 Task: Create new customer invoice with Date Opened: 20-Apr-23, Select Customer: Break Hearts Vintage, Terms: Net 15. Make invoice entry for item-1 with Date: 20-Apr-23, Description: Diamond Skin Body Kit All Natural Skin Brightening Papaya, Rose & Turmeric
, Income Account: Income:Sales, Quantity: 2, Unit Price: 7.49, Sales Tax: Y, Sales Tax Included: N, Tax Table: Sales Tax. Post Invoice with Post Date: 20-Apr-23, Post to Accounts: Assets:Accounts Receivable. Pay / Process Payment with Transaction Date: 04-May-23, Amount: 15.88, Transfer Account: Checking Account. Go to 'Print Invoice'.
Action: Mouse moved to (183, 58)
Screenshot: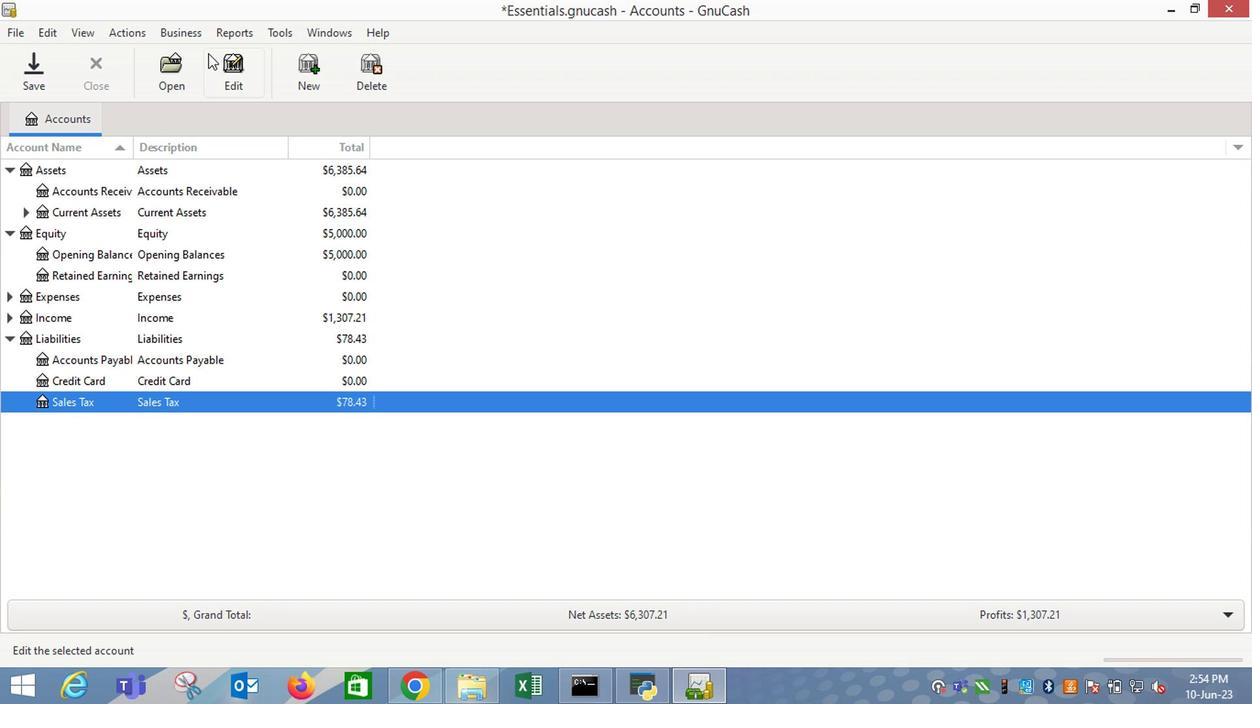 
Action: Mouse pressed left at (183, 58)
Screenshot: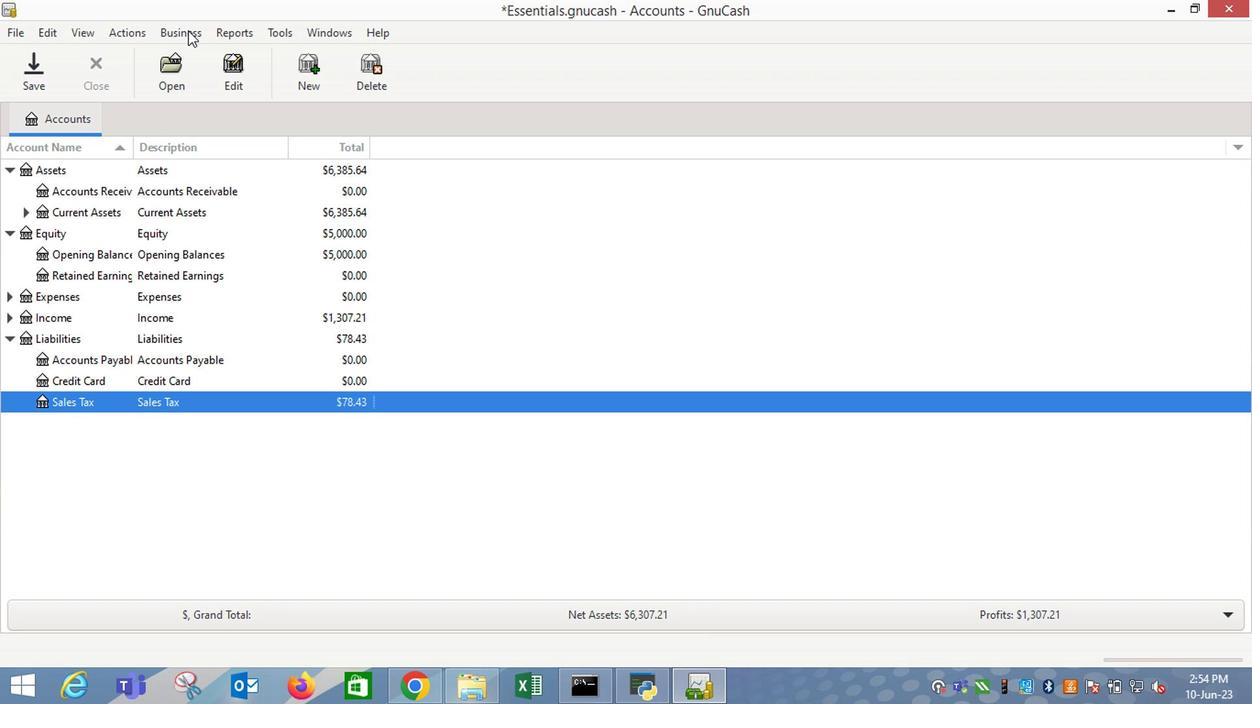 
Action: Mouse moved to (382, 148)
Screenshot: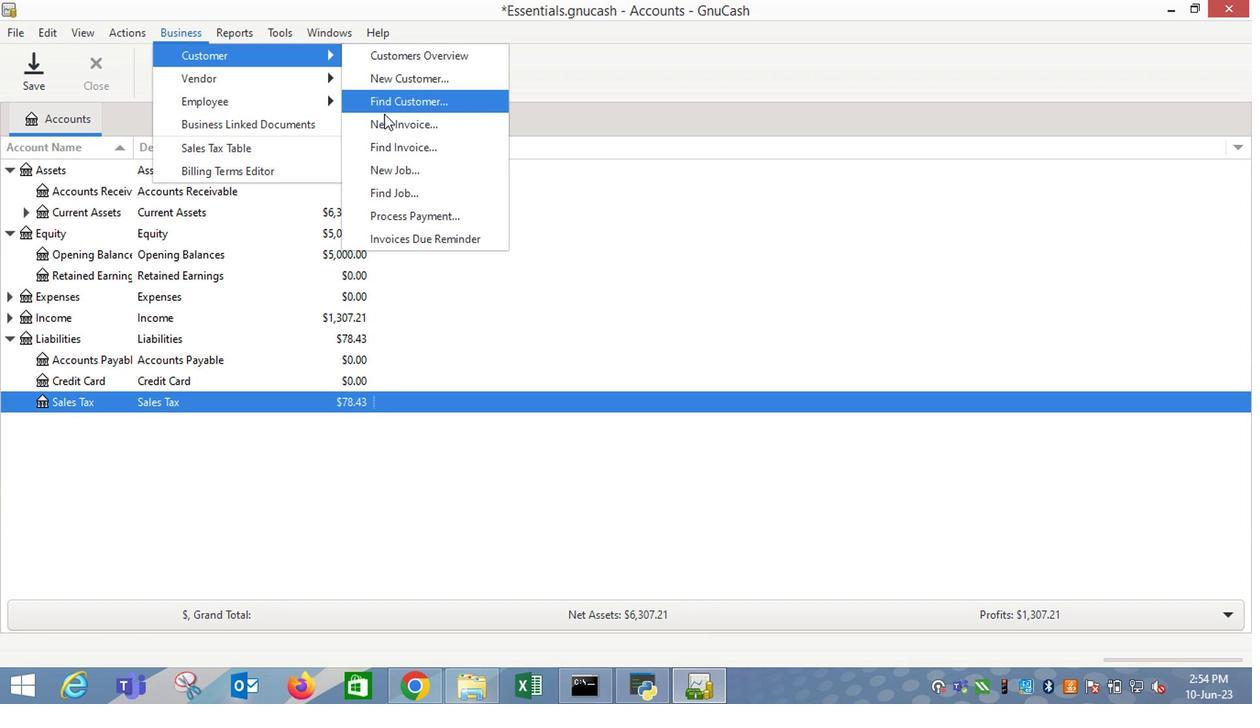 
Action: Mouse pressed left at (382, 148)
Screenshot: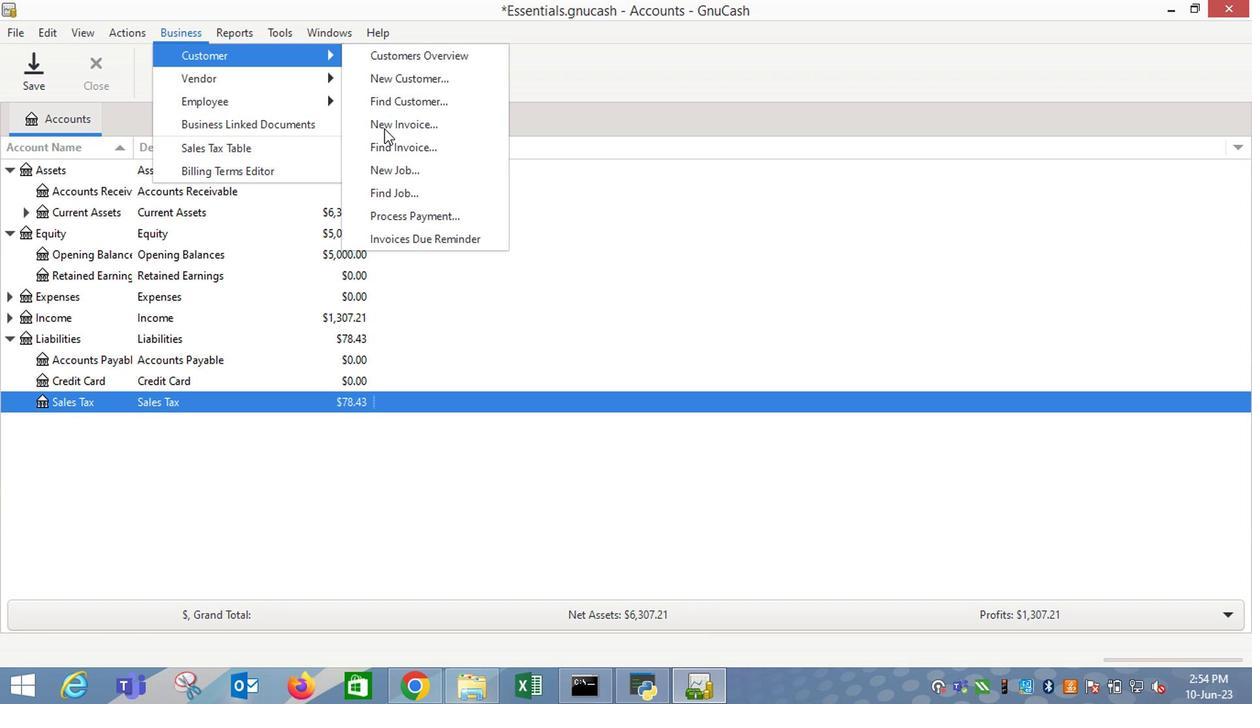 
Action: Mouse moved to (765, 283)
Screenshot: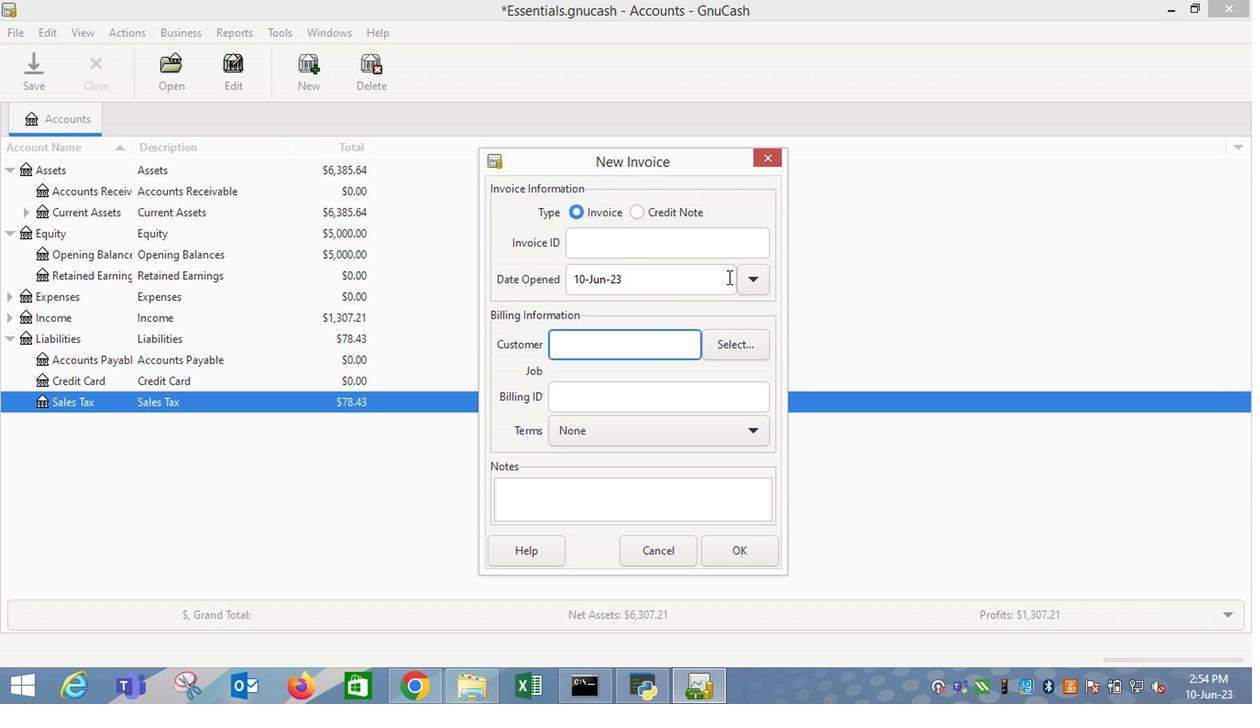 
Action: Mouse pressed left at (765, 283)
Screenshot: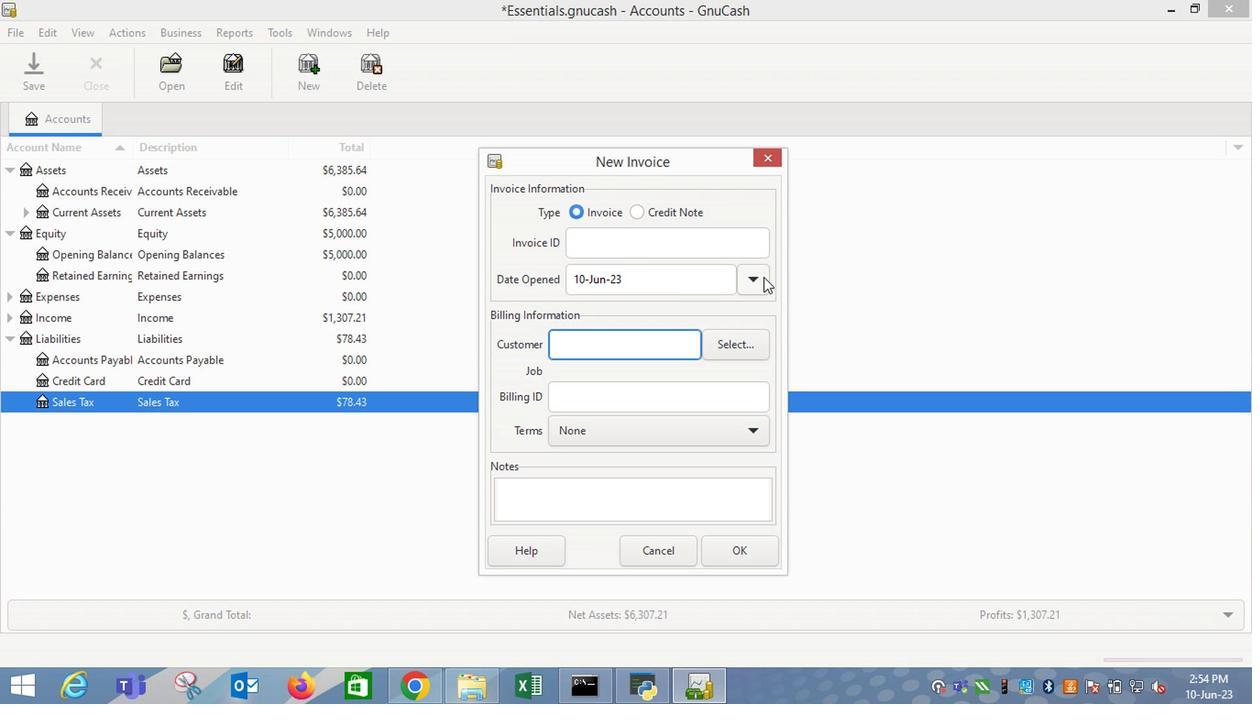 
Action: Mouse moved to (611, 309)
Screenshot: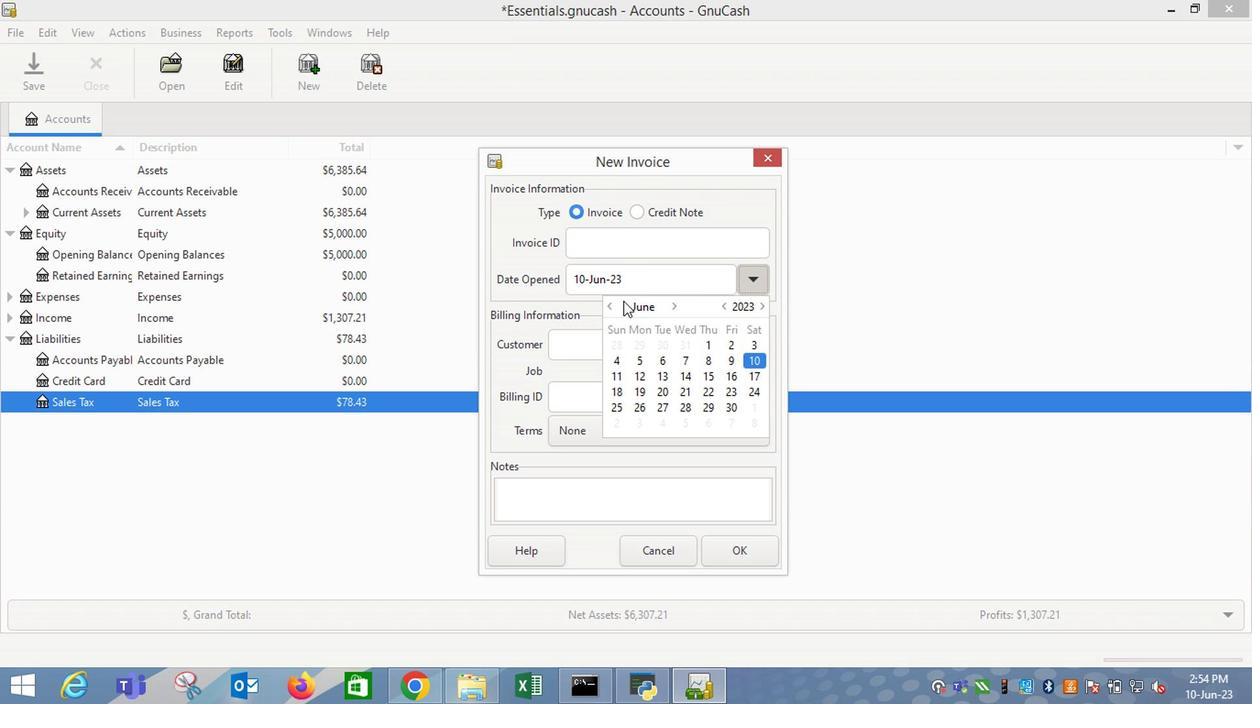 
Action: Mouse pressed left at (611, 309)
Screenshot: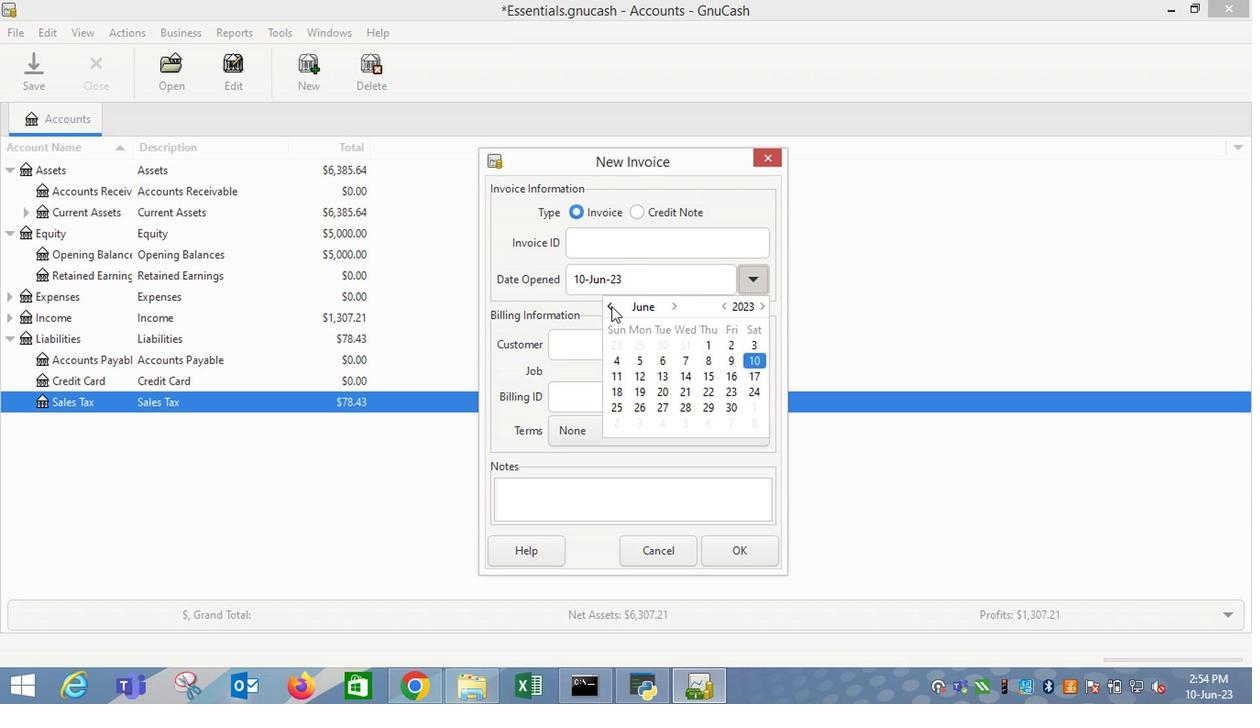 
Action: Mouse moved to (609, 309)
Screenshot: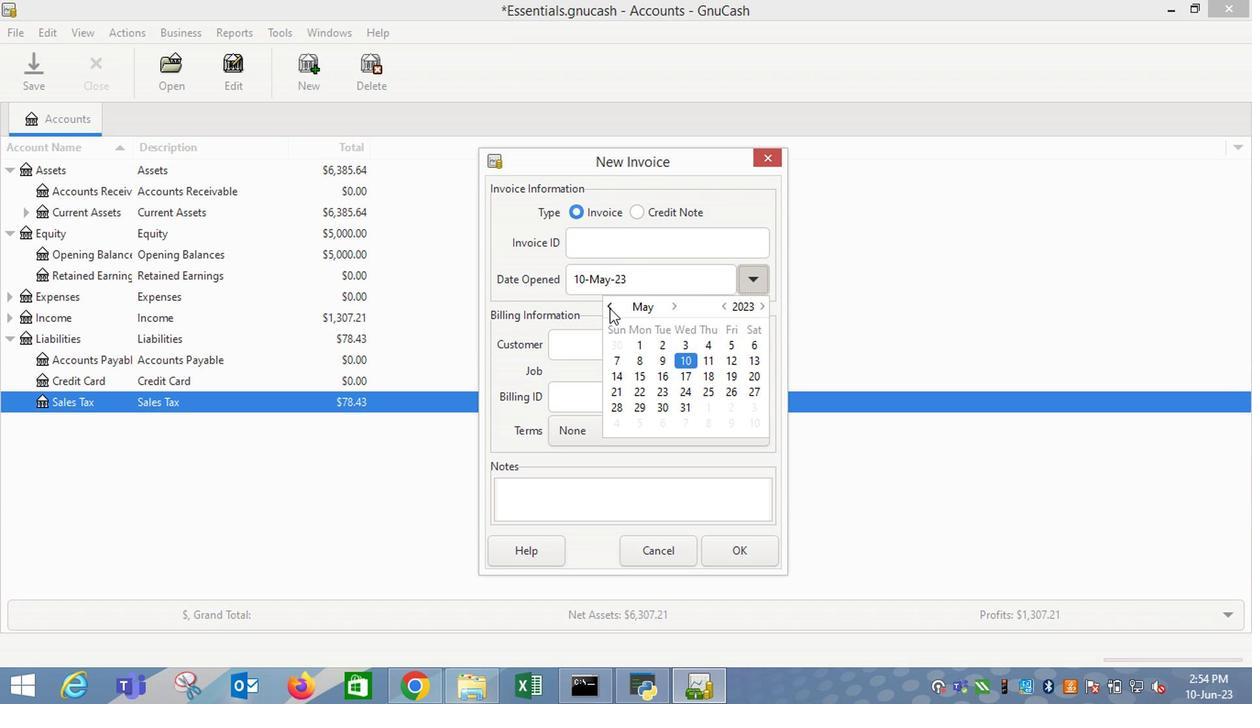 
Action: Mouse pressed left at (609, 309)
Screenshot: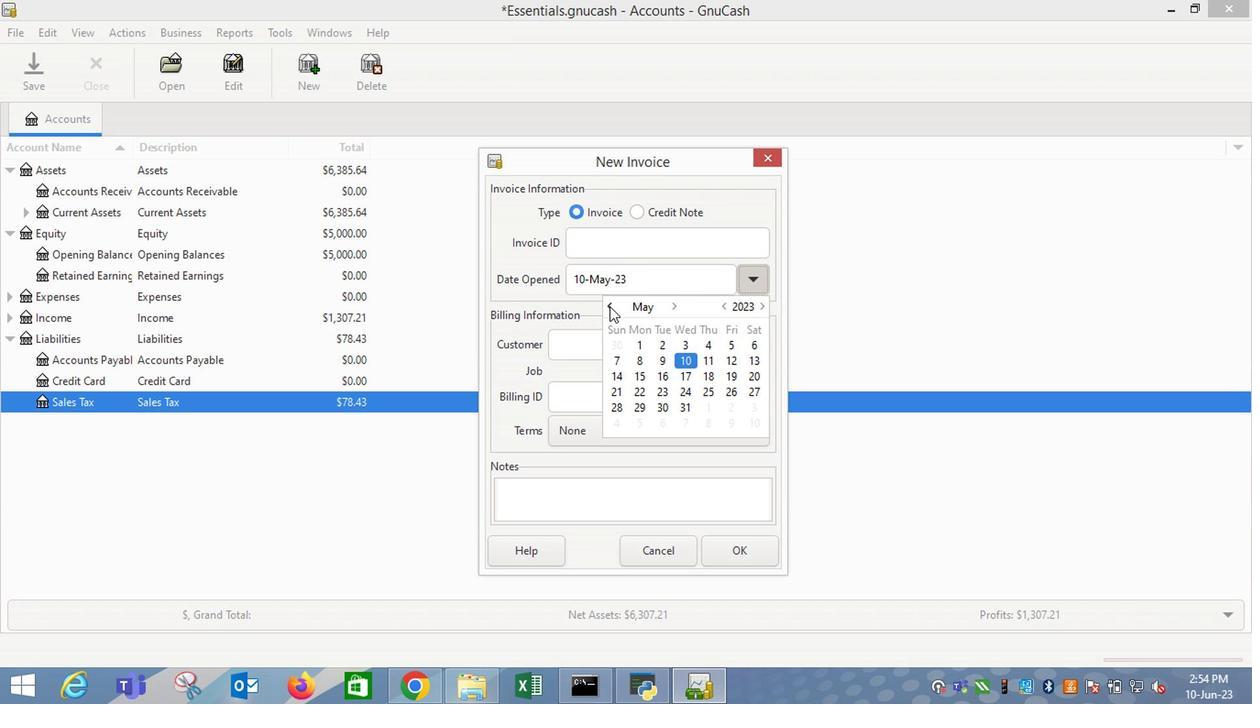 
Action: Mouse moved to (705, 386)
Screenshot: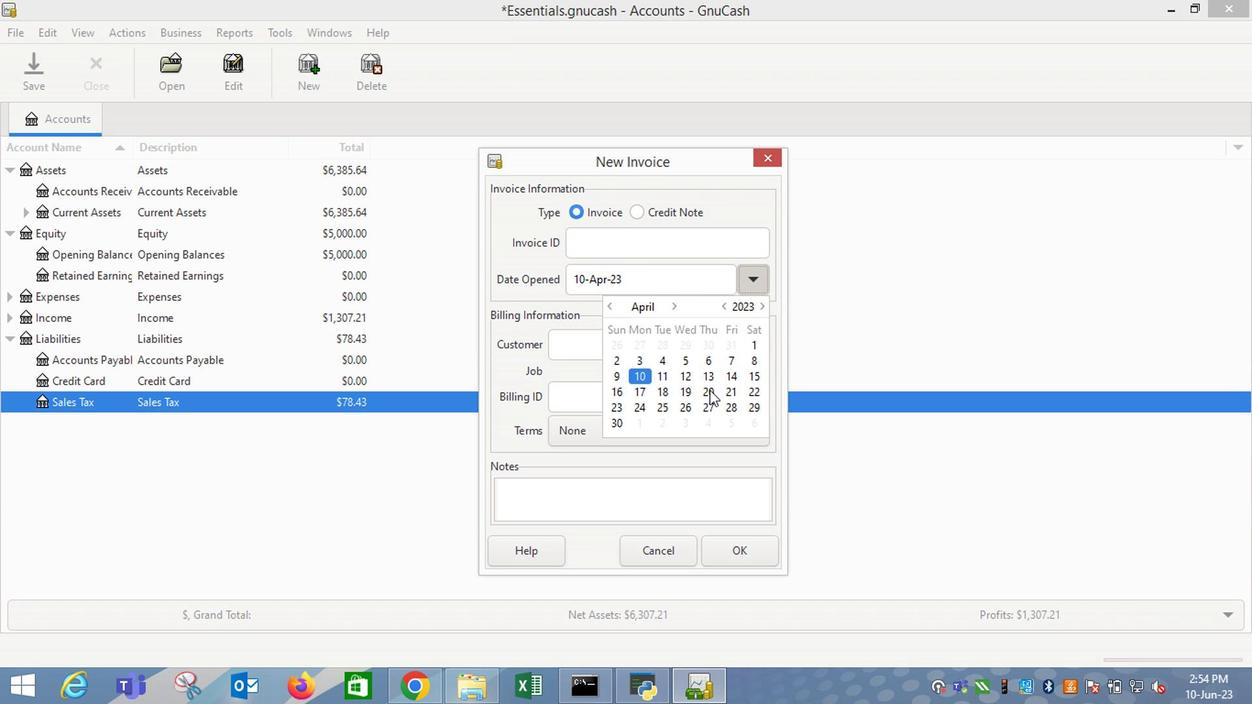
Action: Mouse pressed left at (705, 386)
Screenshot: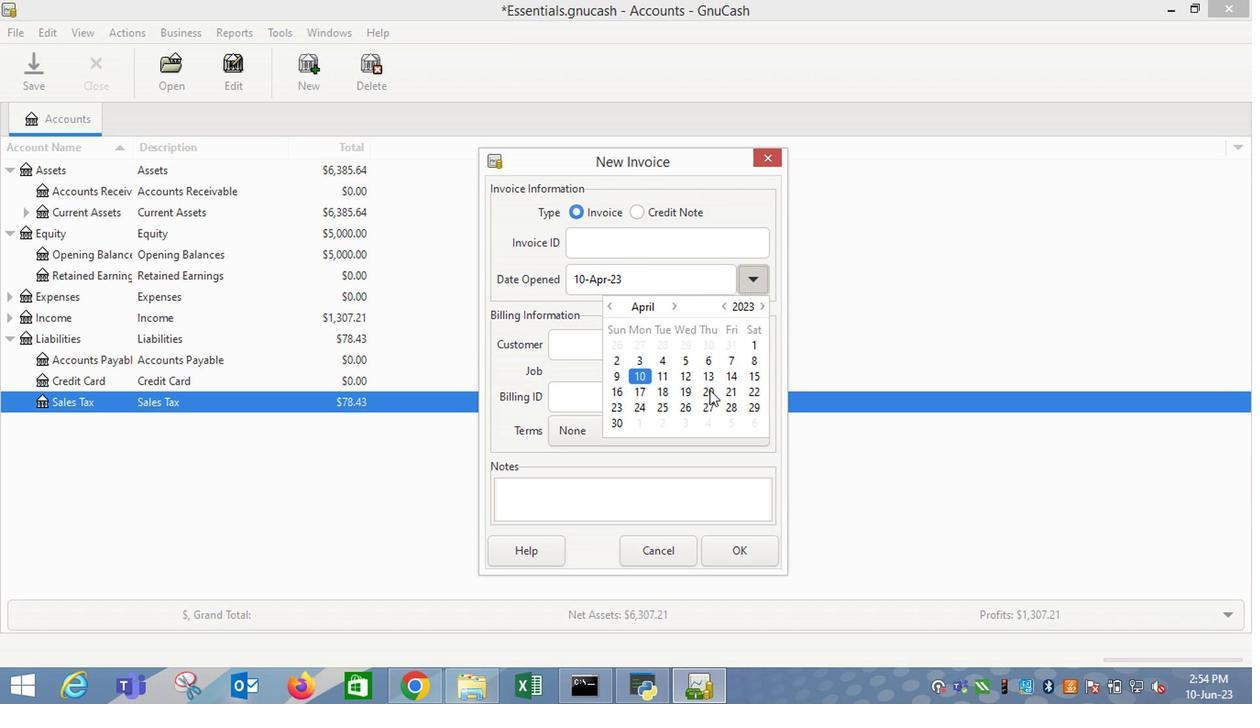 
Action: Mouse moved to (574, 347)
Screenshot: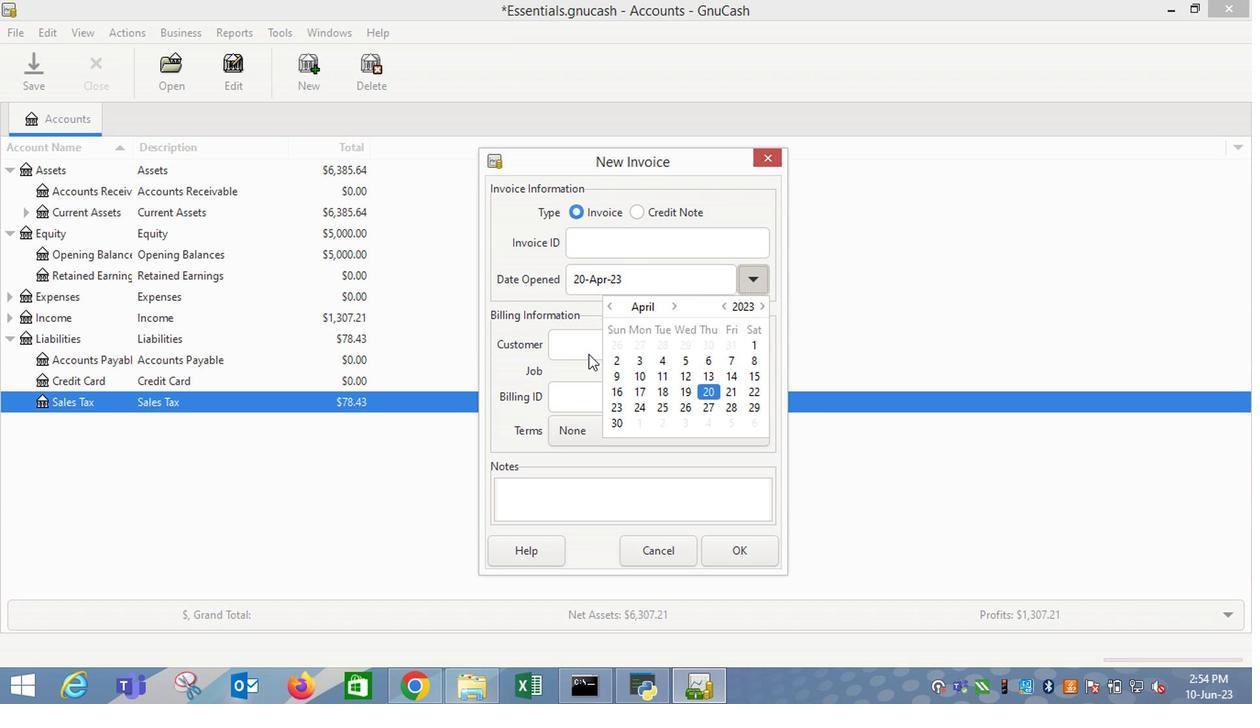 
Action: Mouse pressed left at (574, 347)
Screenshot: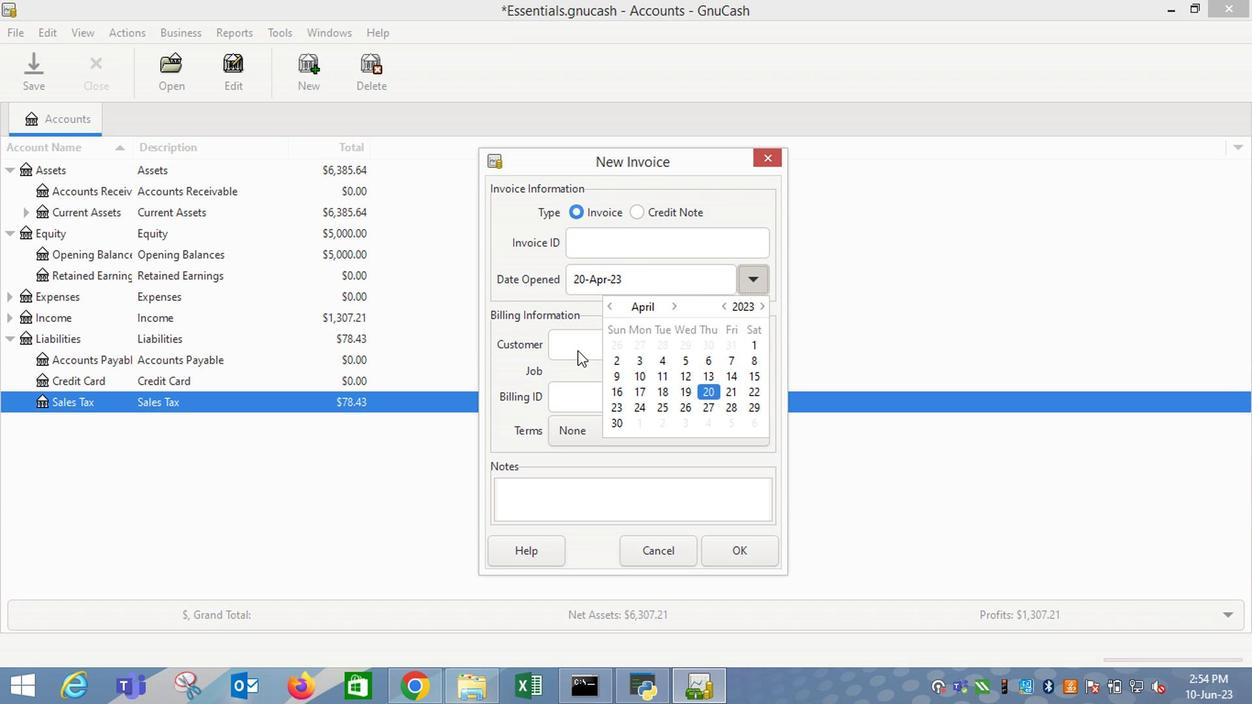 
Action: Mouse moved to (600, 342)
Screenshot: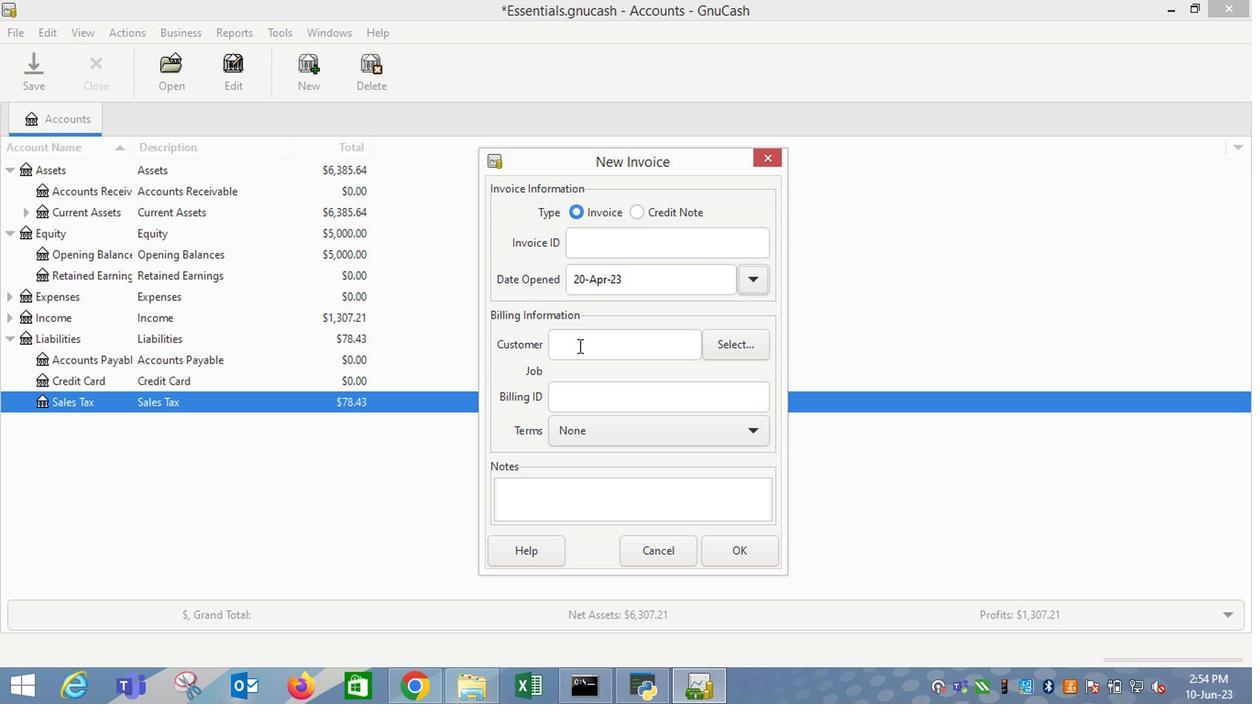 
Action: Mouse pressed left at (600, 342)
Screenshot: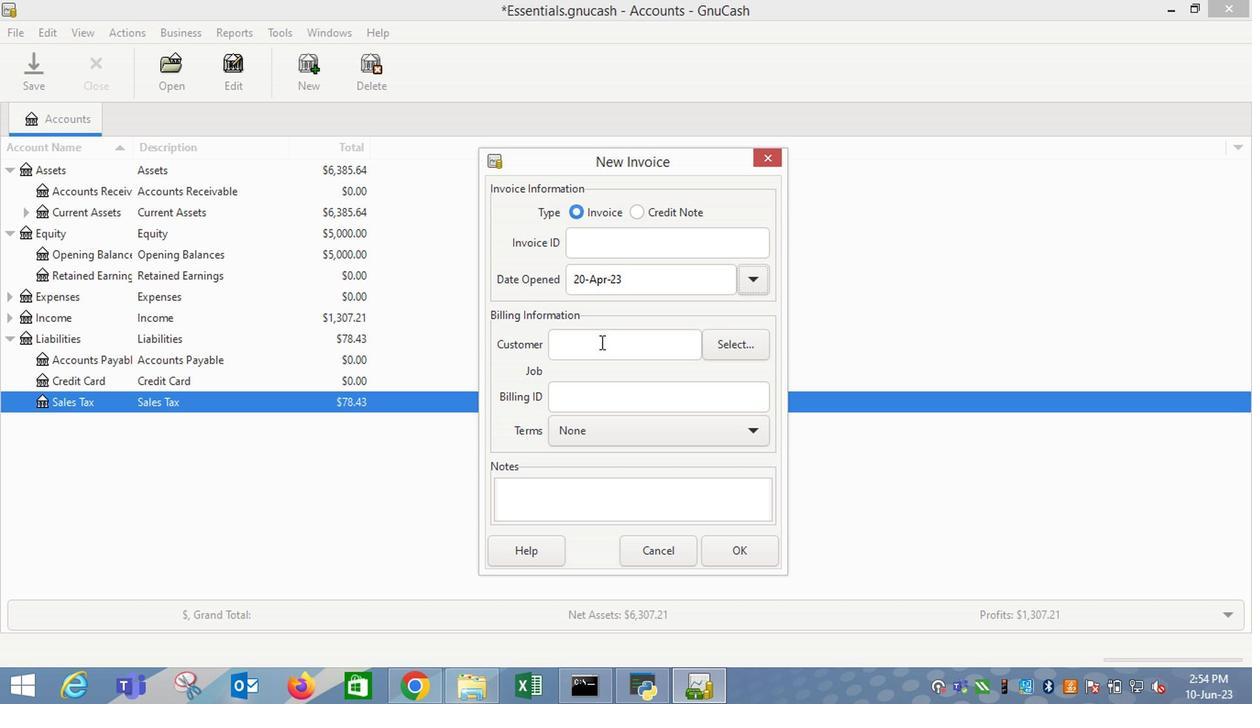 
Action: Mouse moved to (600, 342)
Screenshot: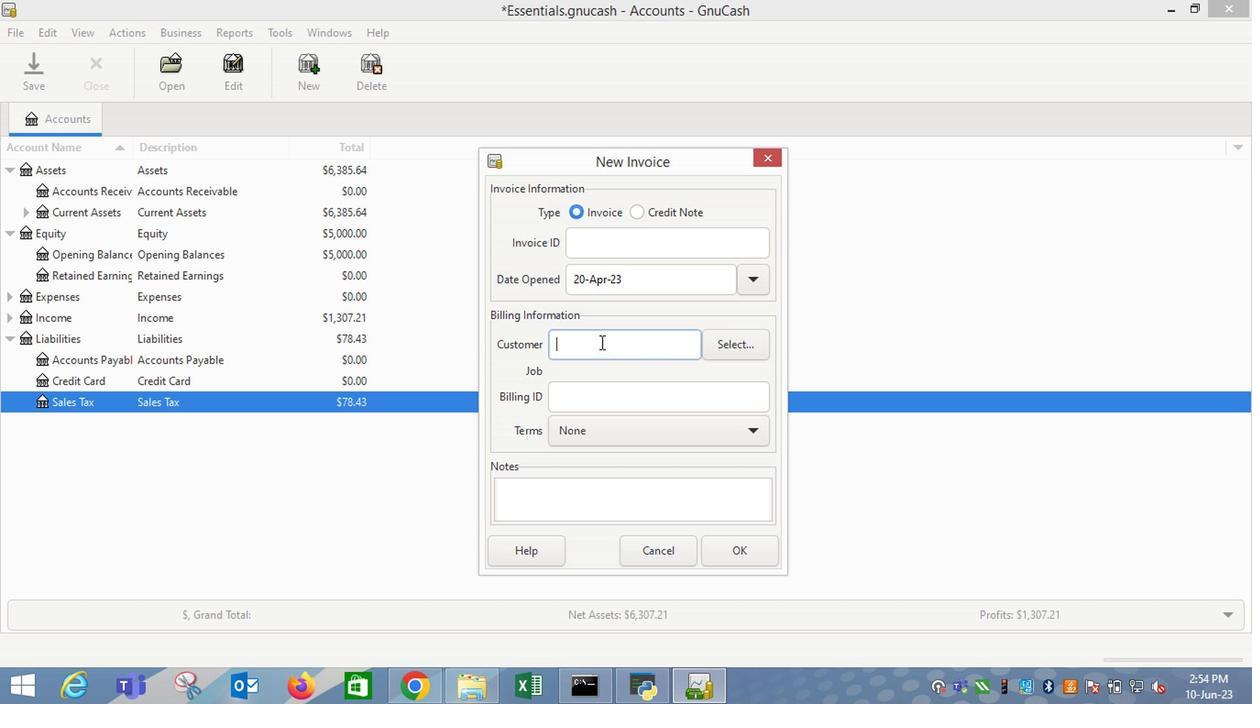 
Action: Key pressed <Key.shift_r>Brea
Screenshot: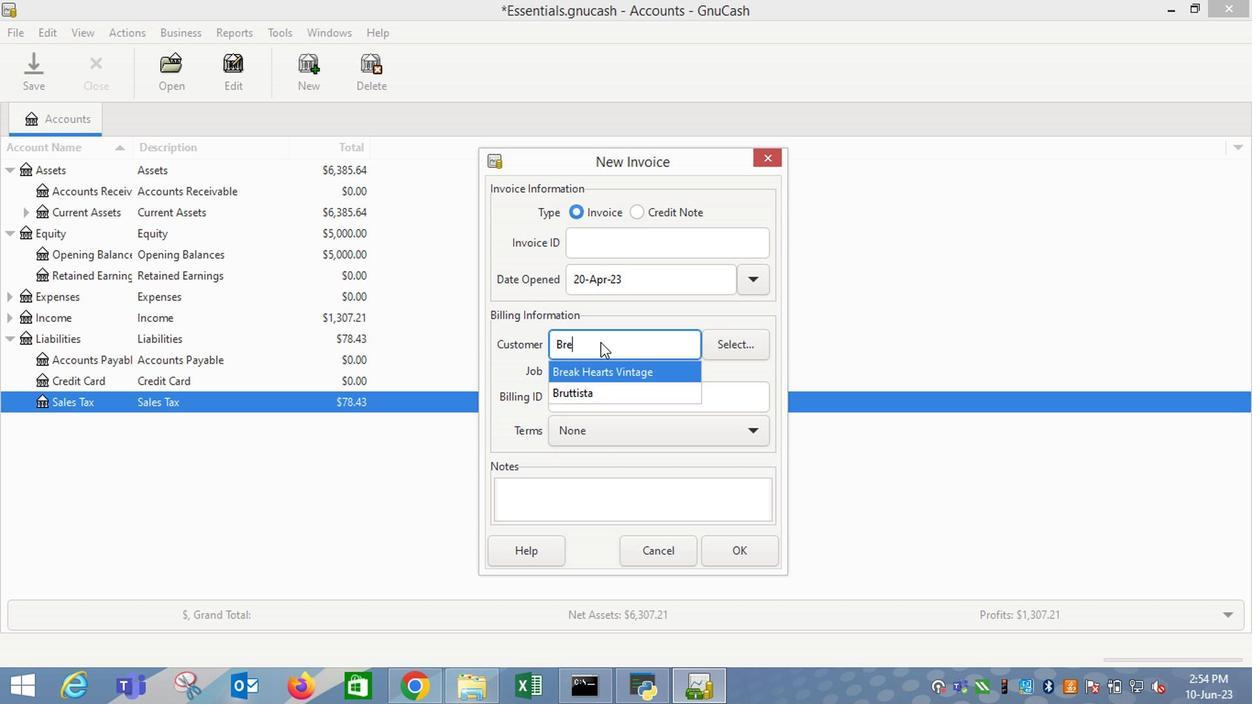 
Action: Mouse moved to (579, 376)
Screenshot: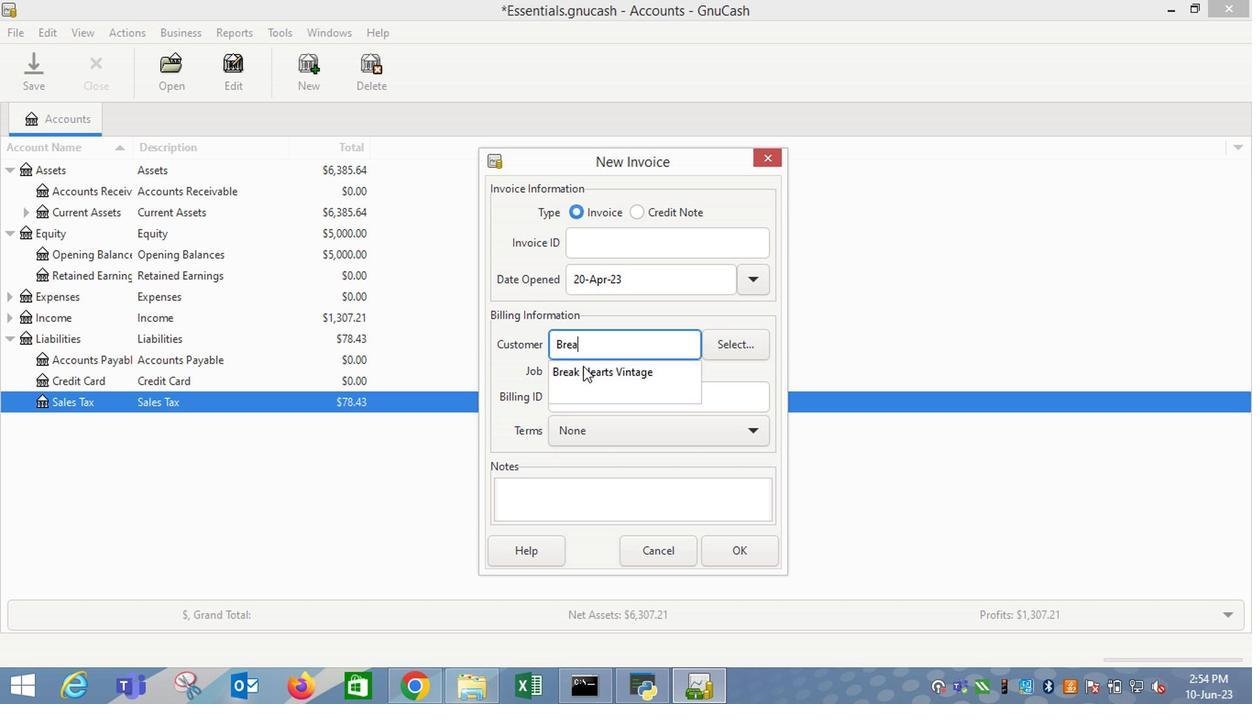 
Action: Mouse pressed left at (579, 376)
Screenshot: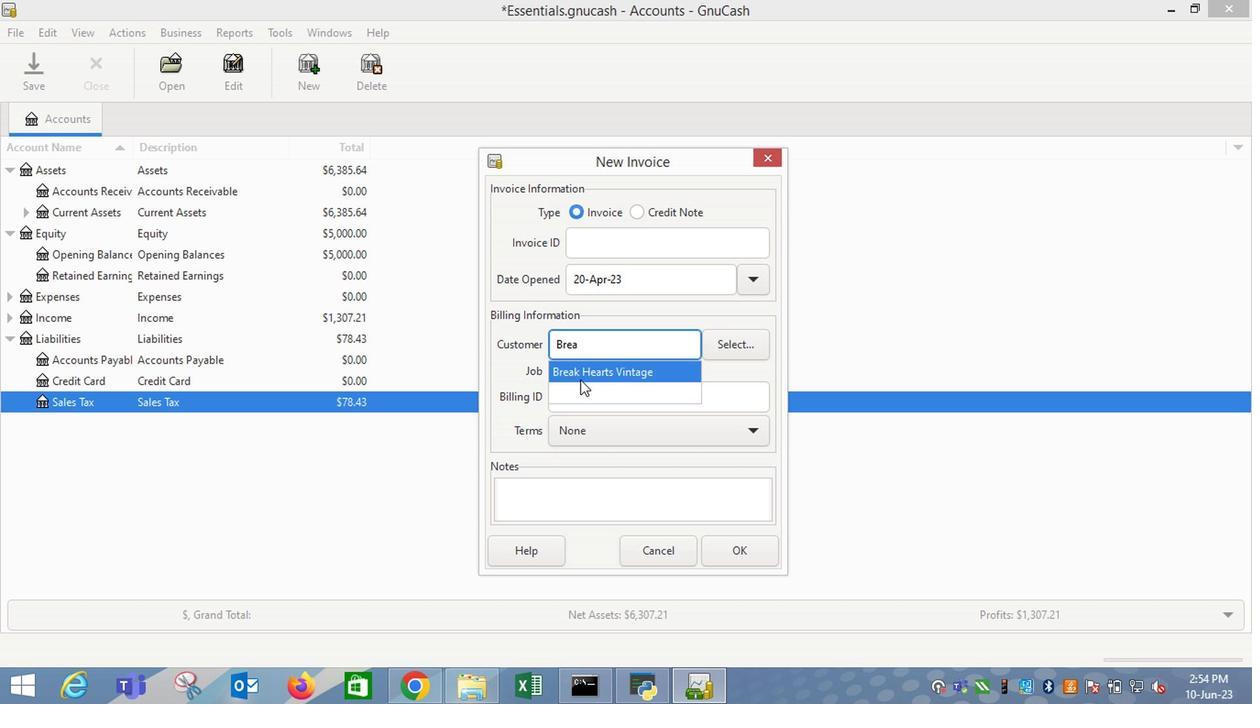 
Action: Mouse moved to (577, 438)
Screenshot: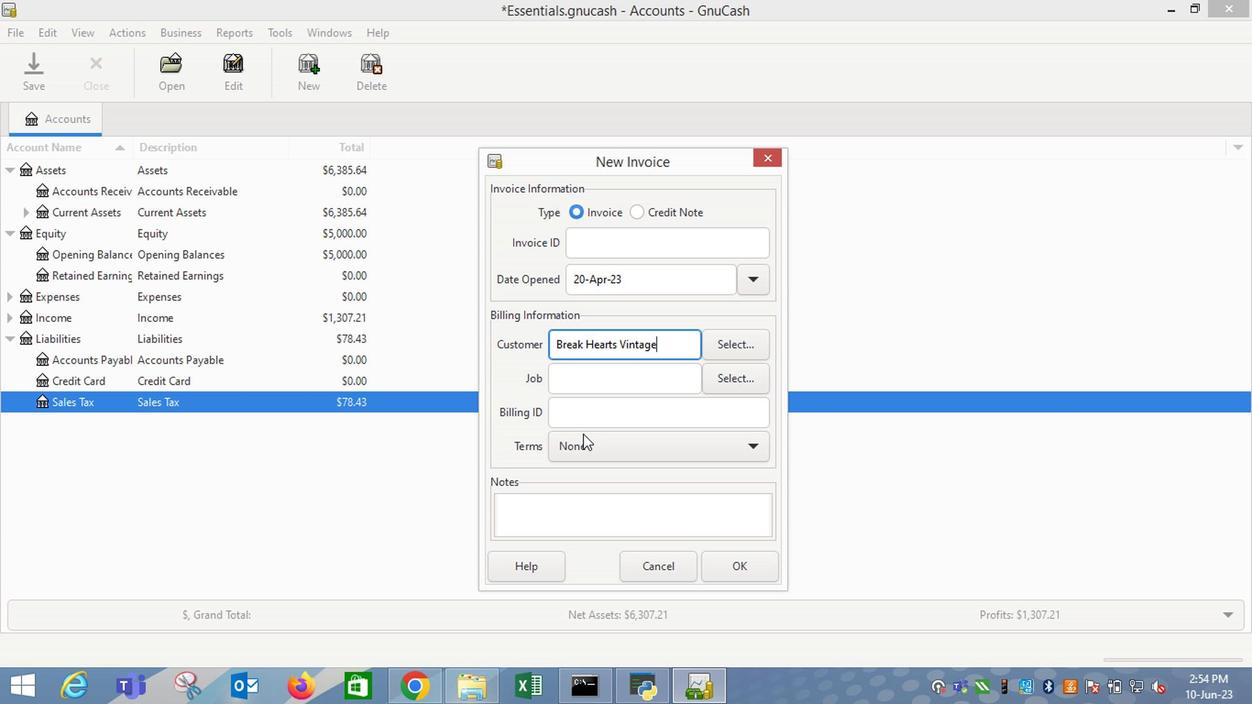 
Action: Mouse pressed left at (577, 438)
Screenshot: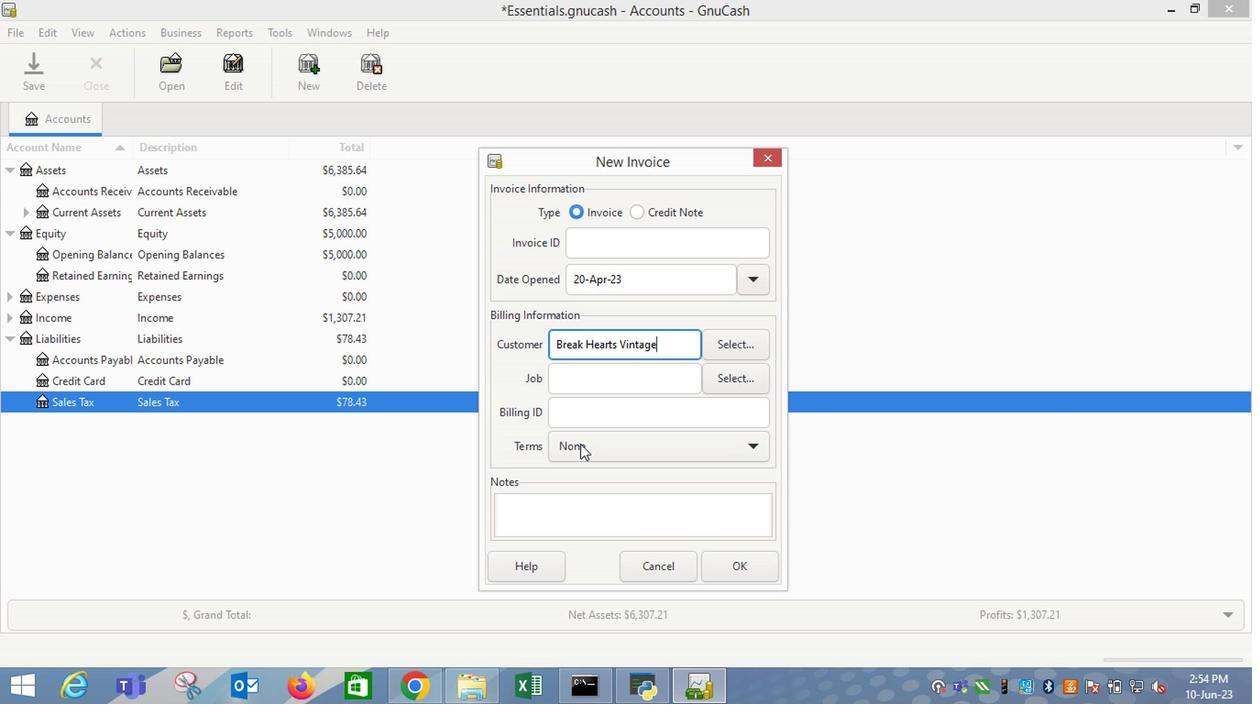 
Action: Mouse moved to (586, 474)
Screenshot: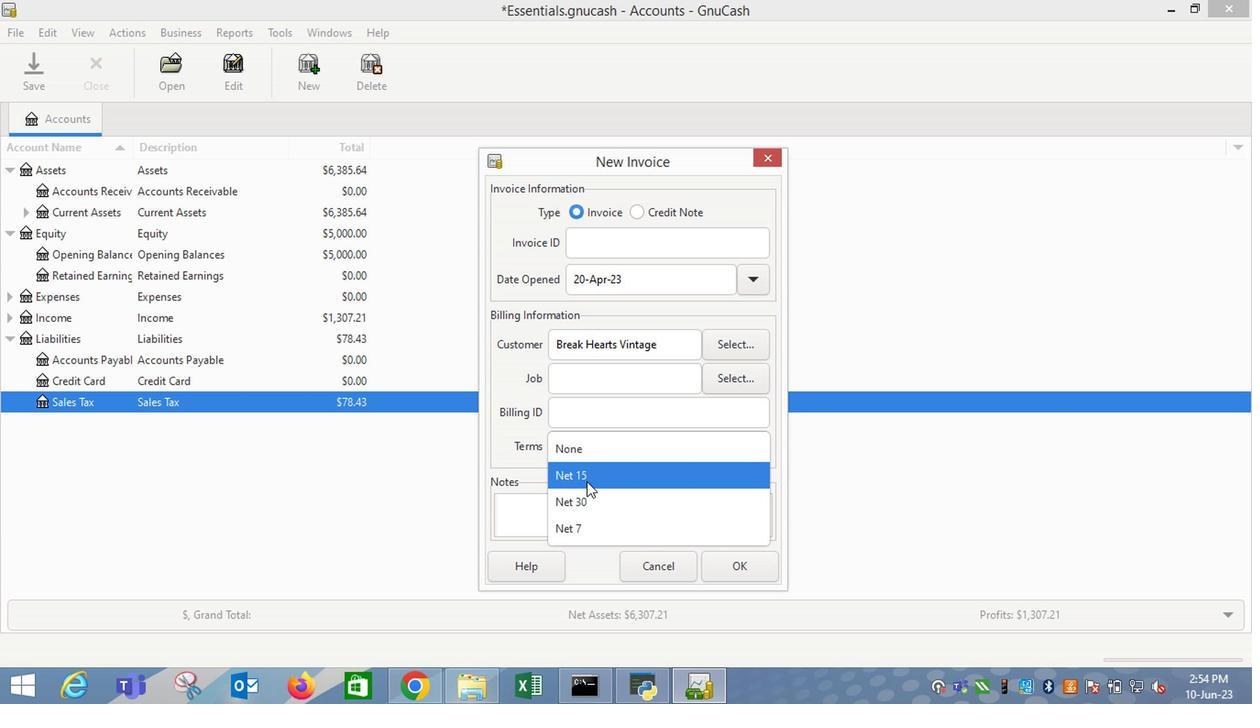 
Action: Mouse pressed left at (586, 474)
Screenshot: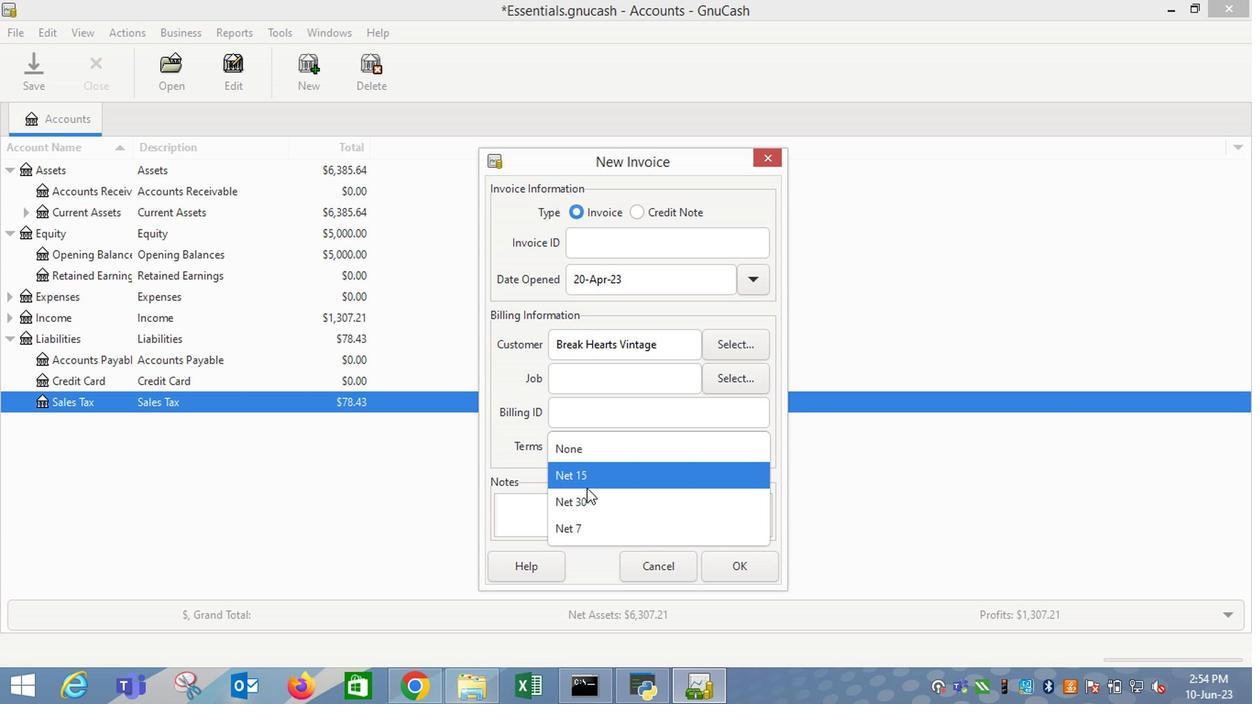 
Action: Mouse moved to (744, 549)
Screenshot: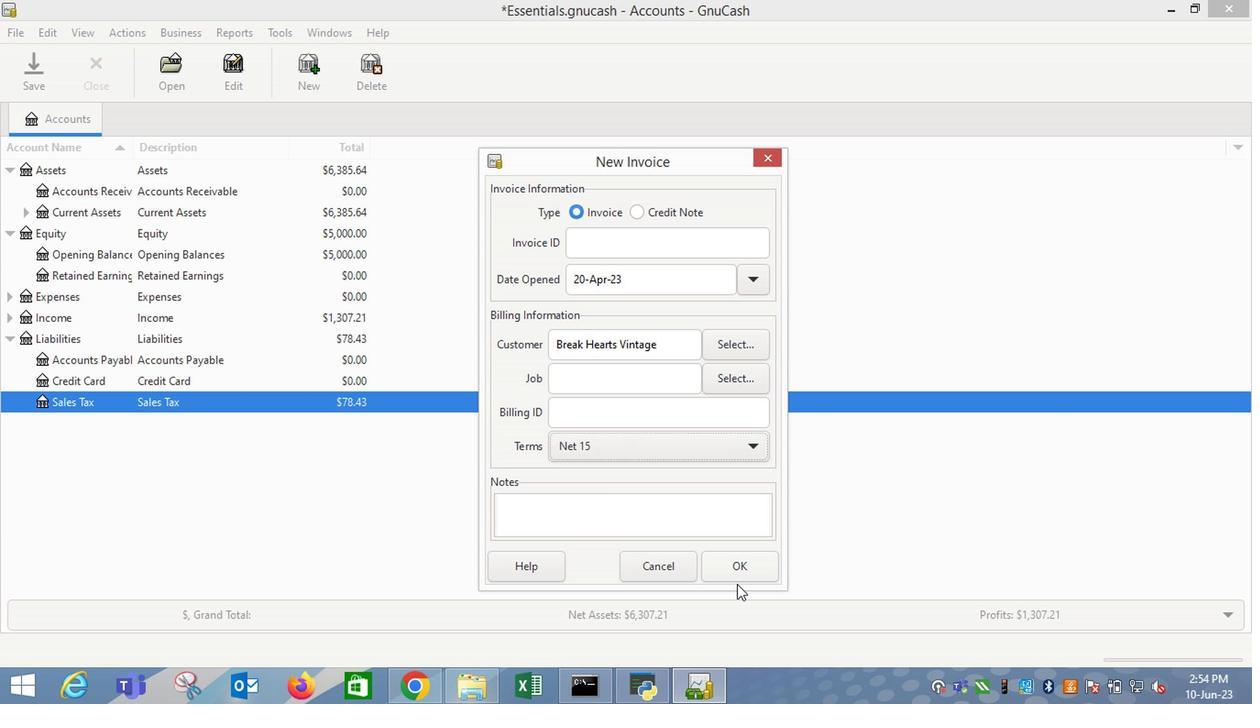 
Action: Mouse pressed left at (744, 549)
Screenshot: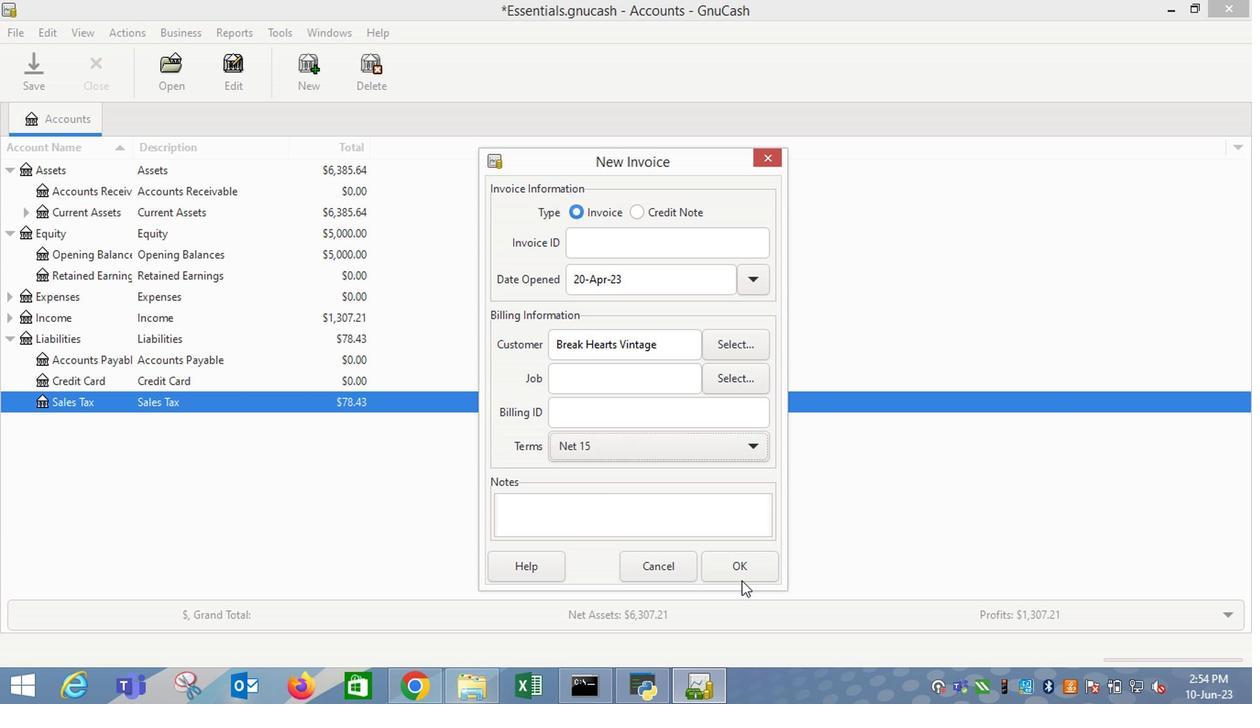 
Action: Mouse moved to (82, 357)
Screenshot: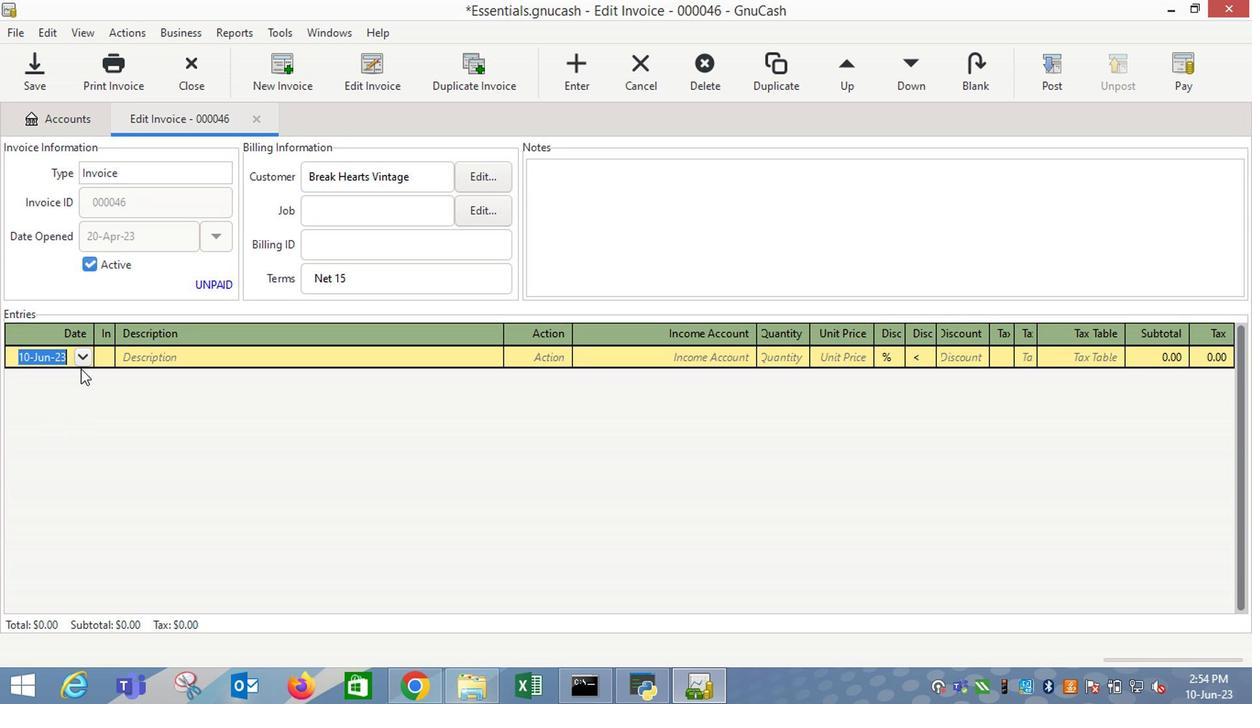 
Action: Mouse pressed left at (82, 357)
Screenshot: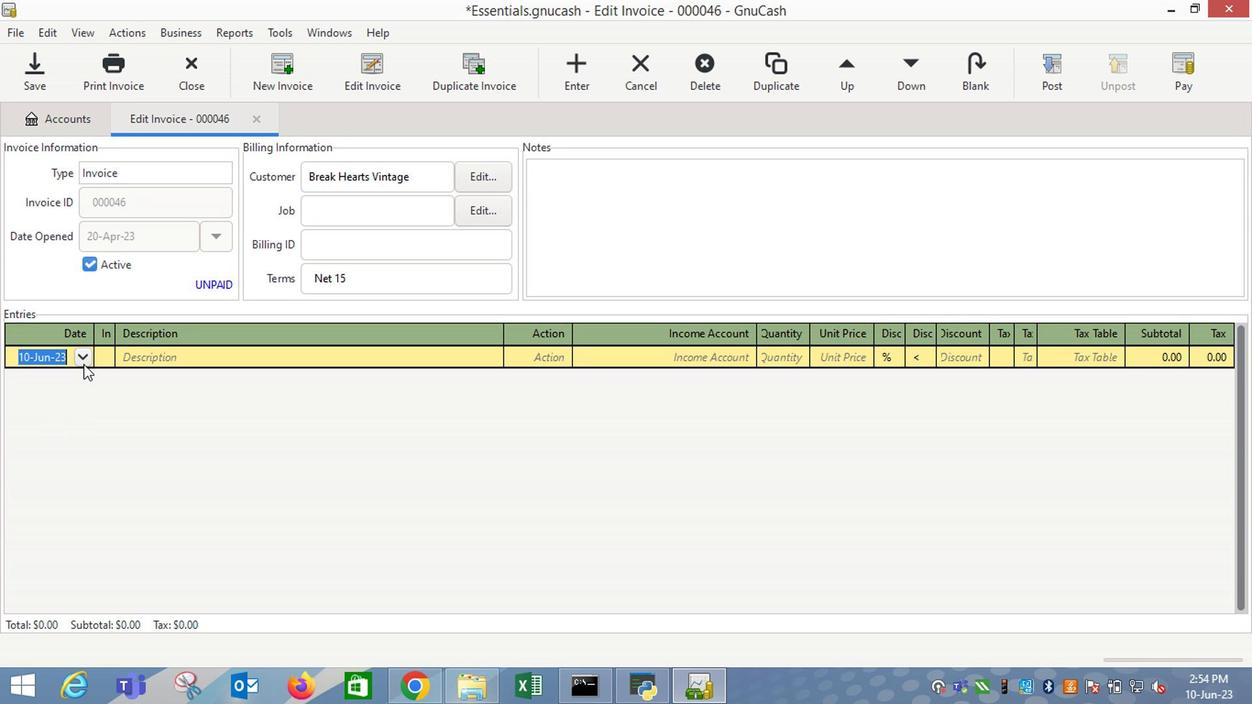 
Action: Mouse moved to (8, 378)
Screenshot: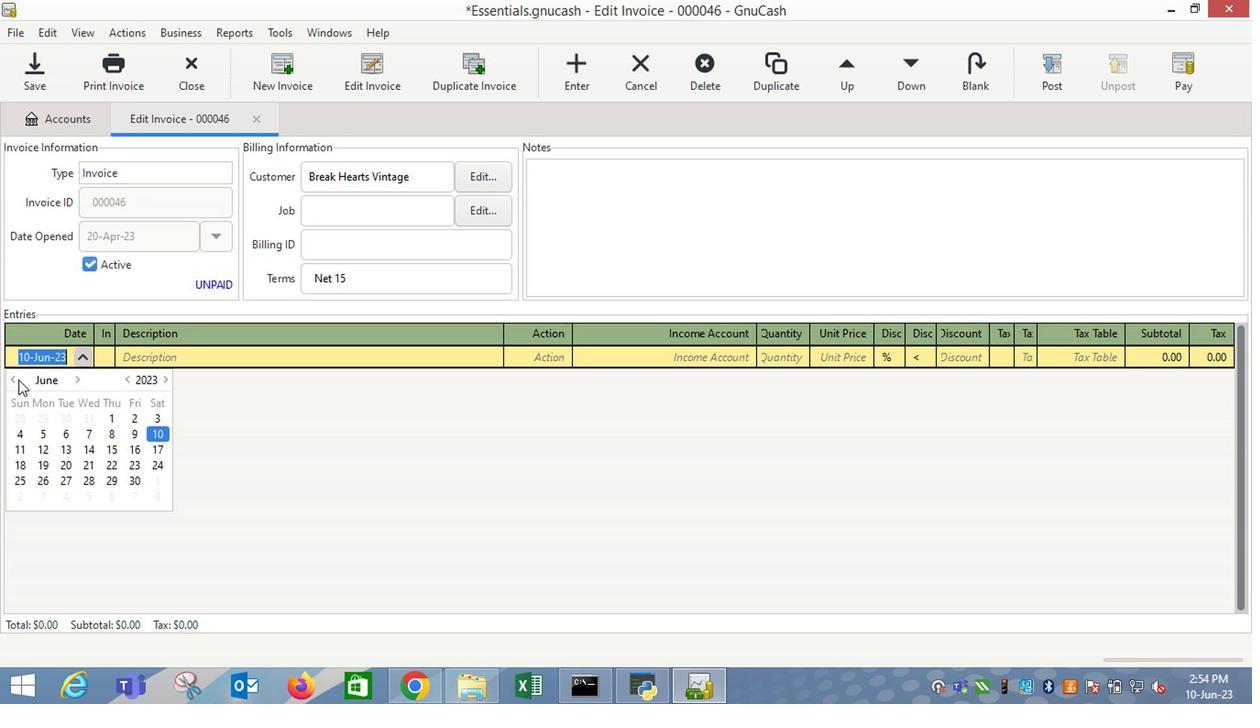 
Action: Mouse pressed left at (8, 378)
Screenshot: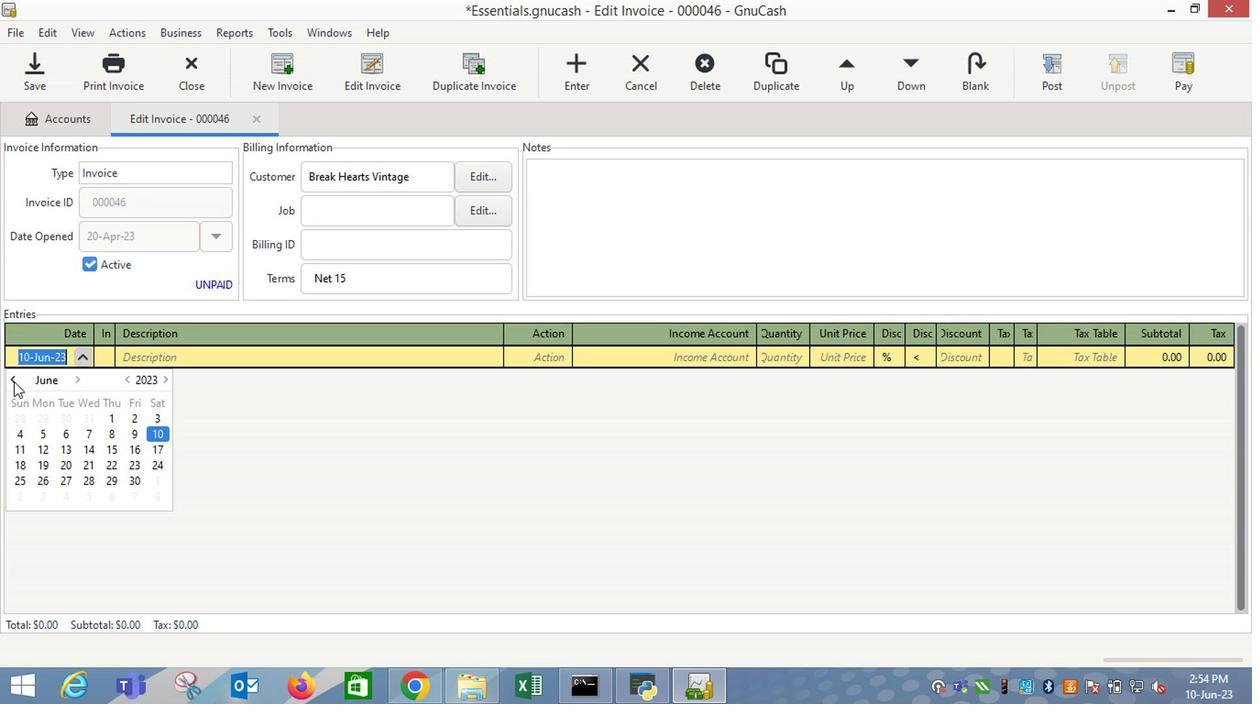 
Action: Mouse pressed left at (8, 378)
Screenshot: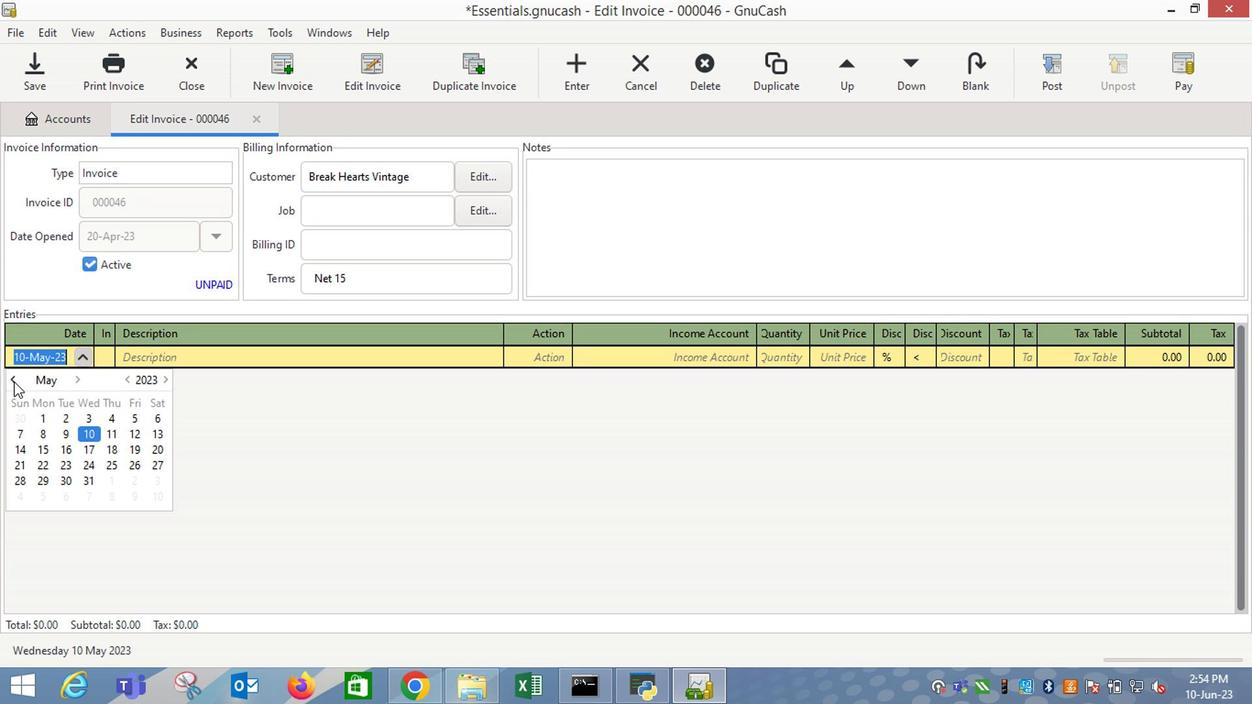 
Action: Mouse moved to (118, 455)
Screenshot: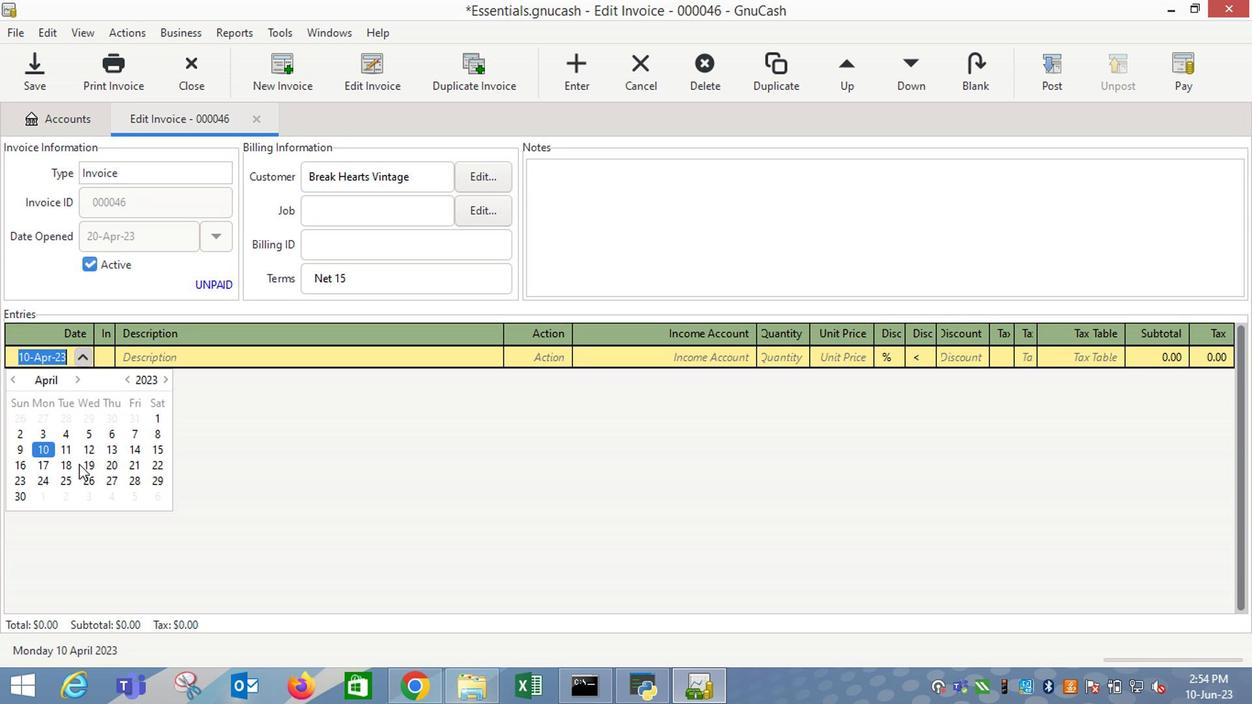 
Action: Mouse pressed left at (118, 455)
Screenshot: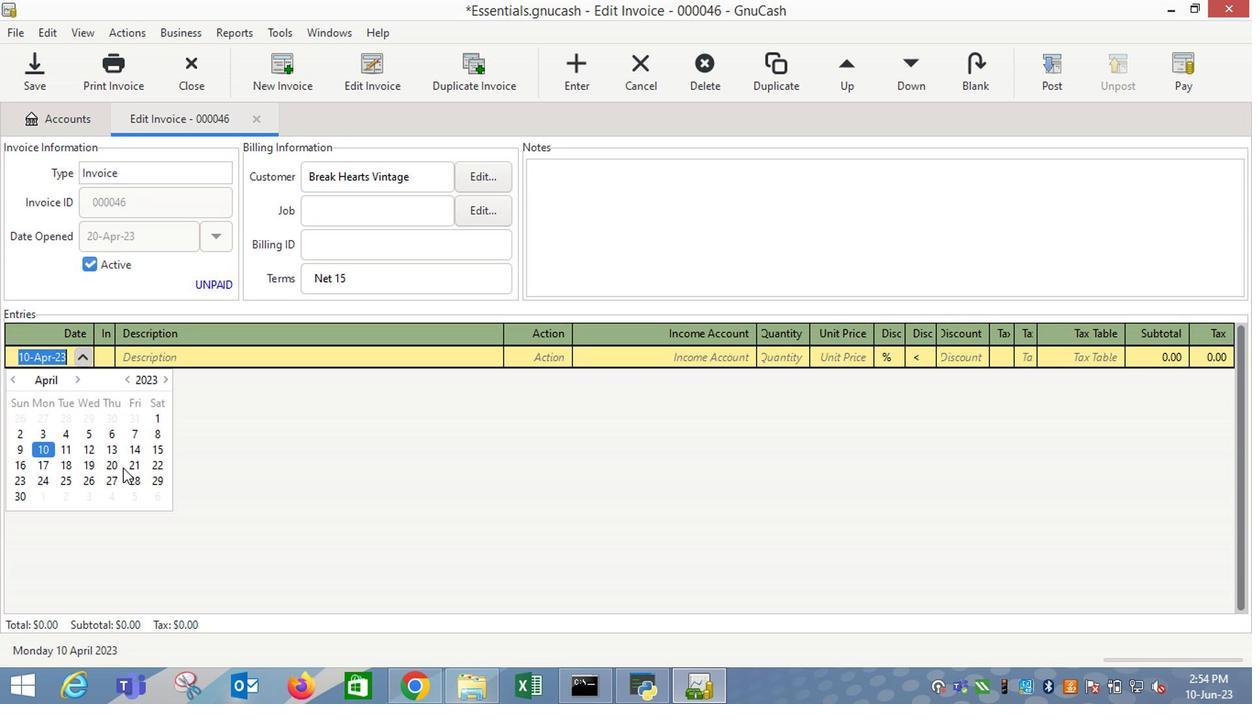 
Action: Mouse moved to (139, 442)
Screenshot: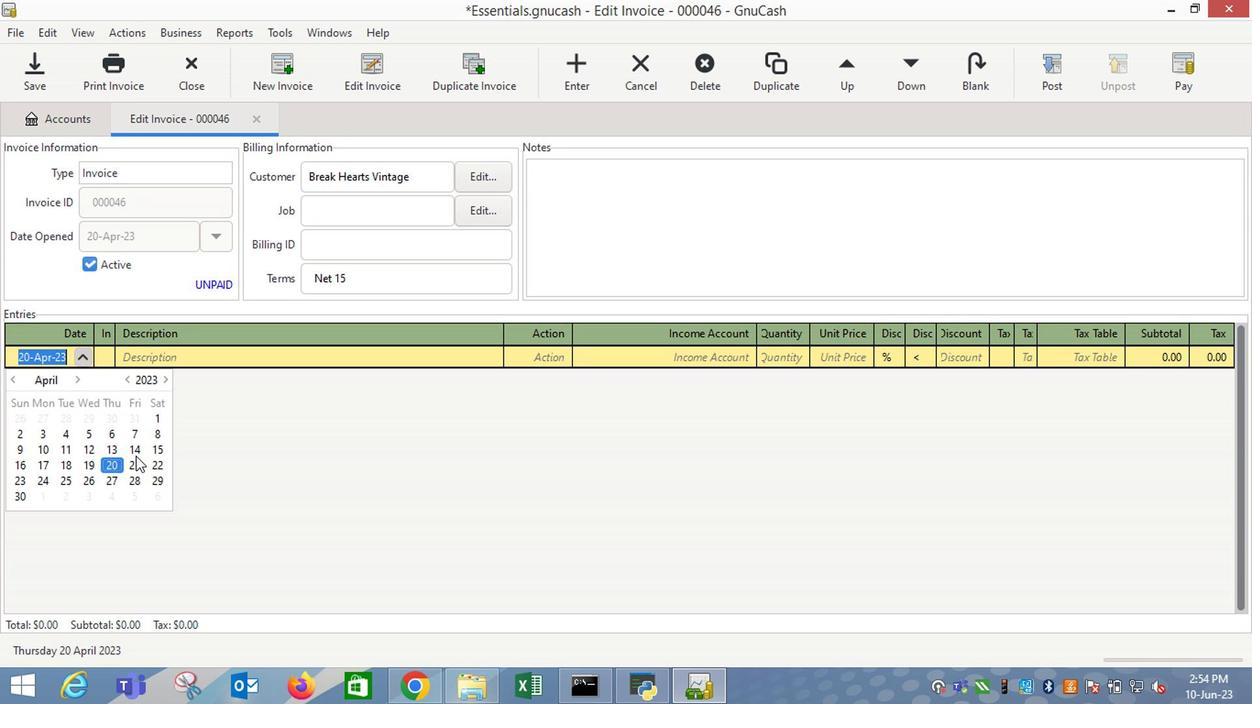 
Action: Key pressed <Key.tab><Key.shift_r>Diamo<Key.tab>2<Key.tab>7.49<Key.tab>
Screenshot: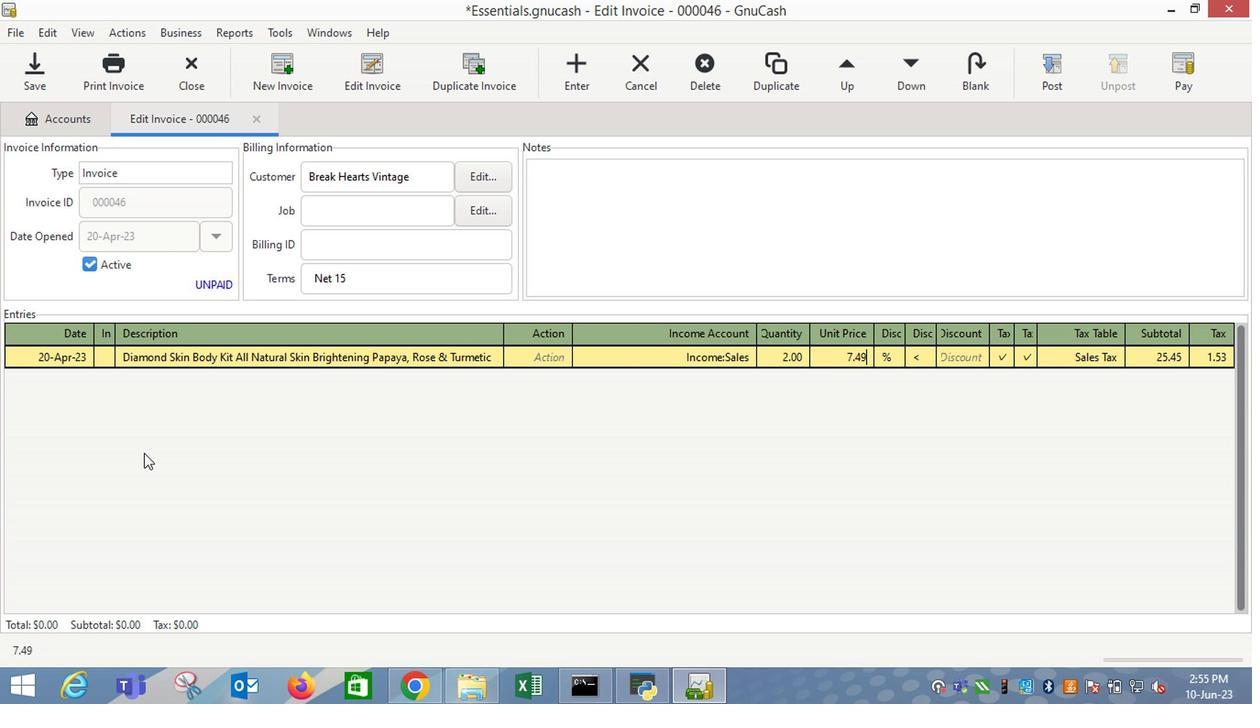 
Action: Mouse moved to (1020, 355)
Screenshot: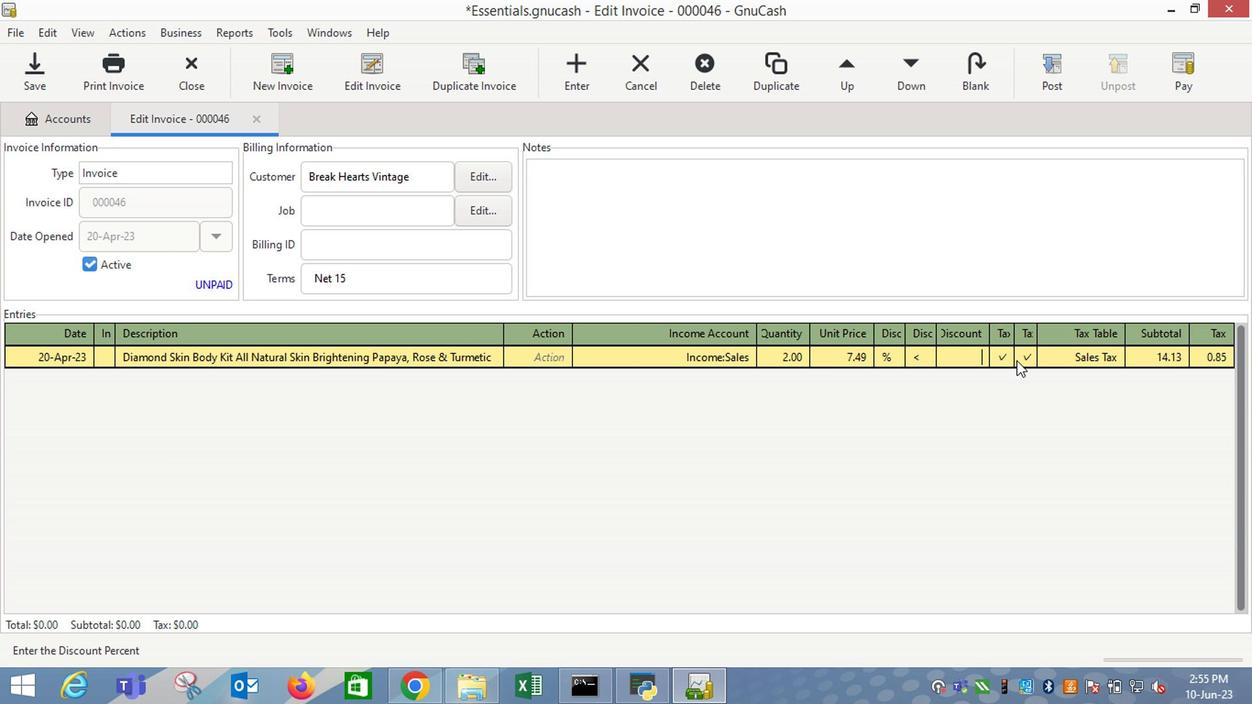 
Action: Mouse pressed left at (1020, 355)
Screenshot: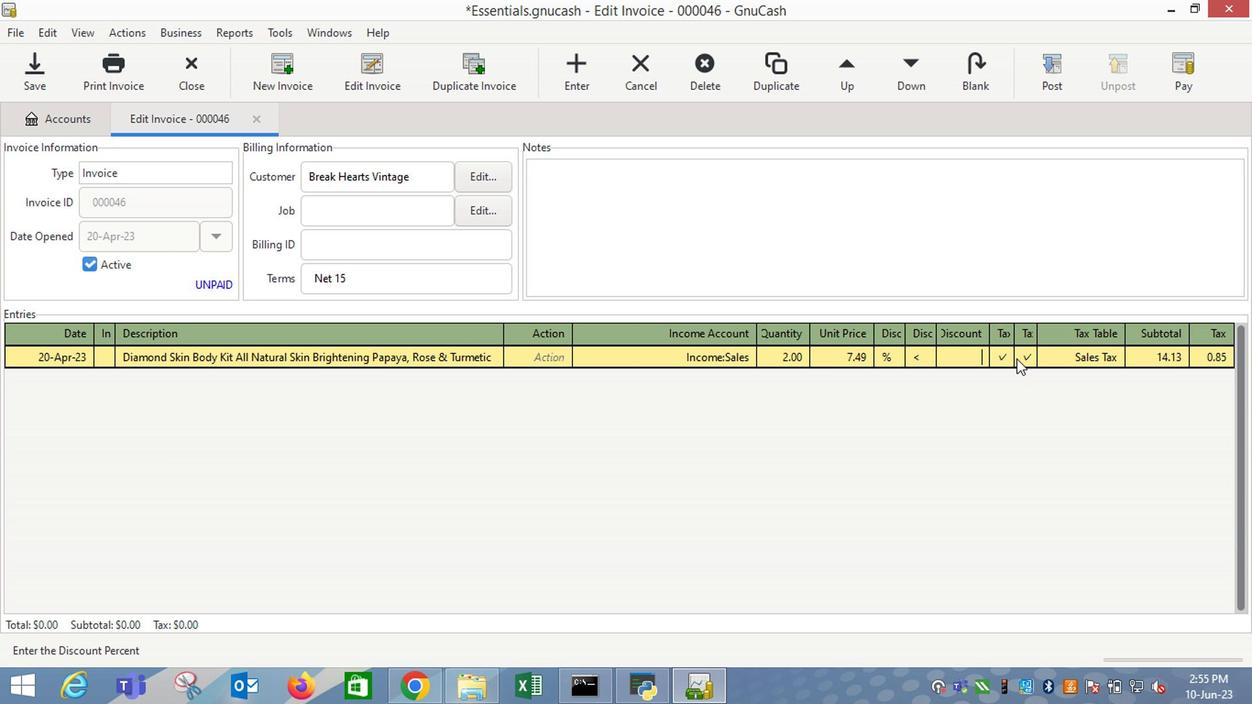 
Action: Mouse moved to (1090, 360)
Screenshot: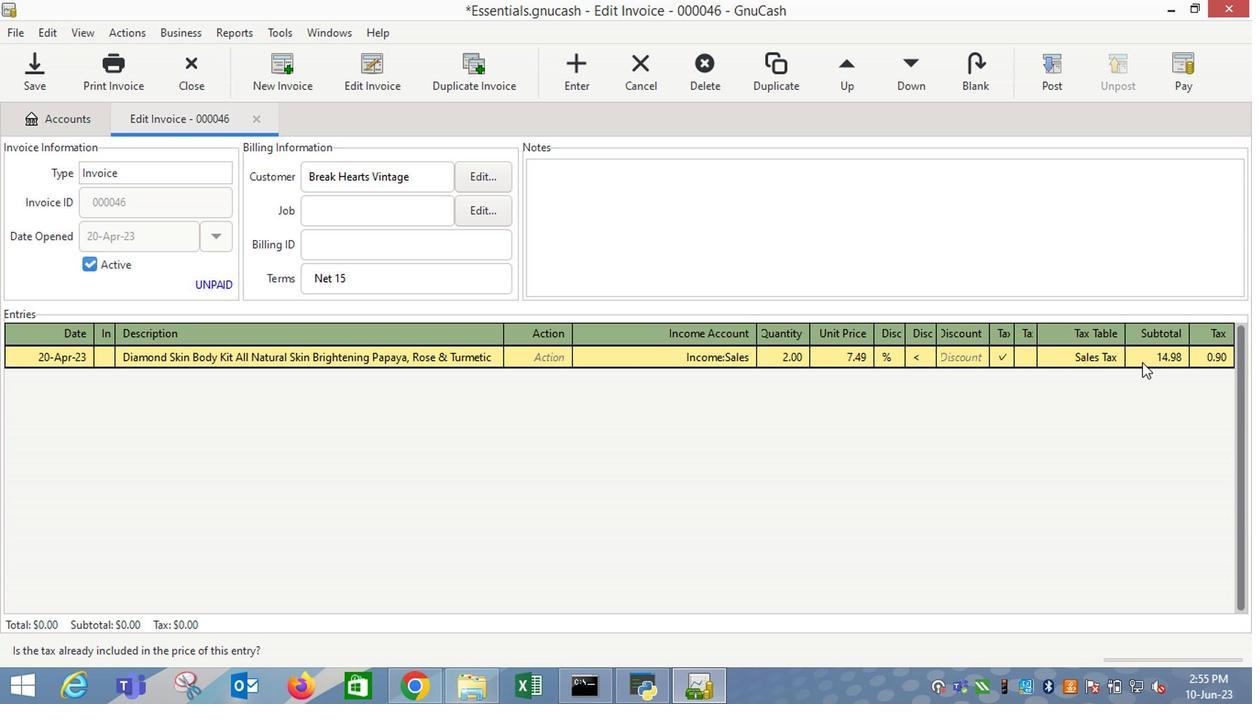 
Action: Mouse pressed left at (1090, 360)
Screenshot: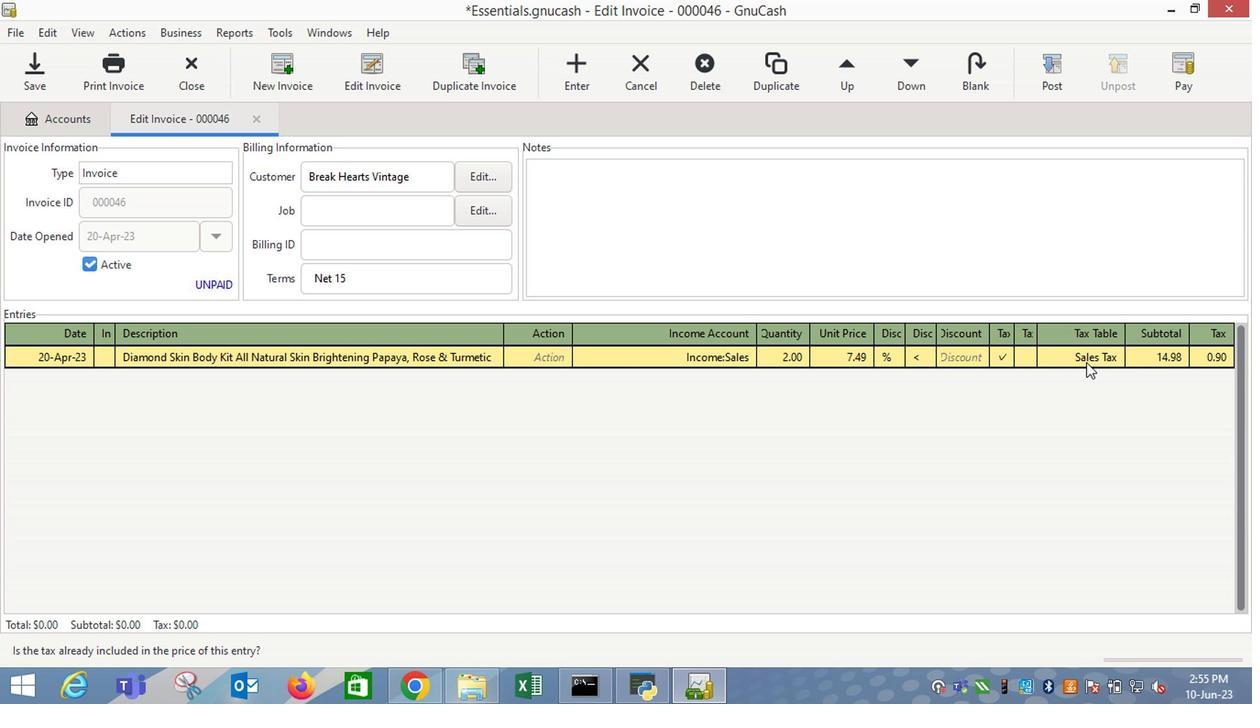 
Action: Mouse moved to (1259, 271)
Screenshot: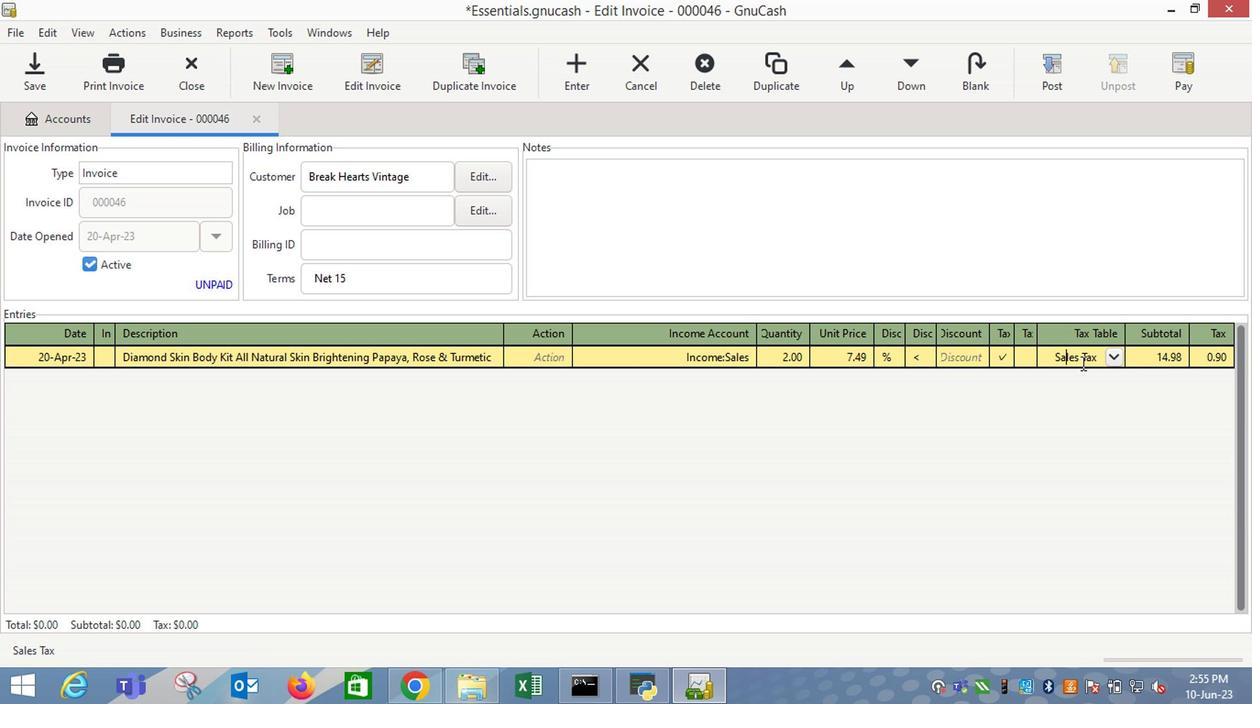 
Action: Key pressed <Key.enter>
Screenshot: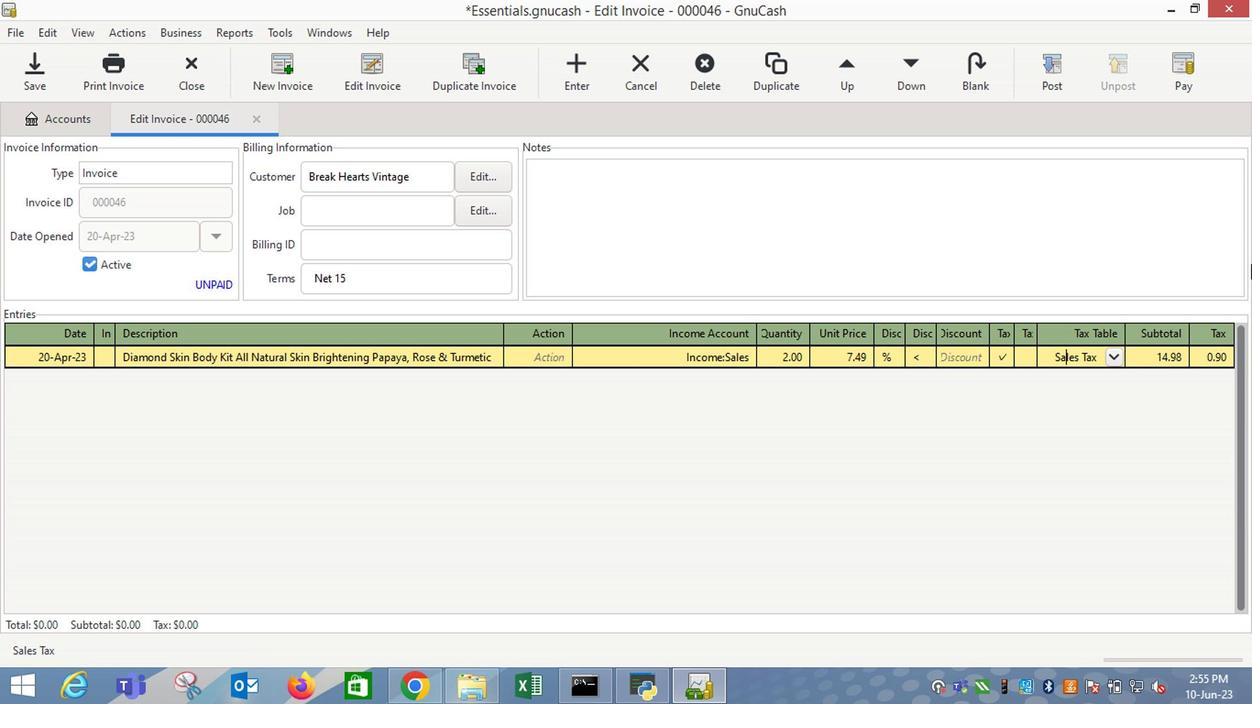 
Action: Mouse moved to (1068, 101)
Screenshot: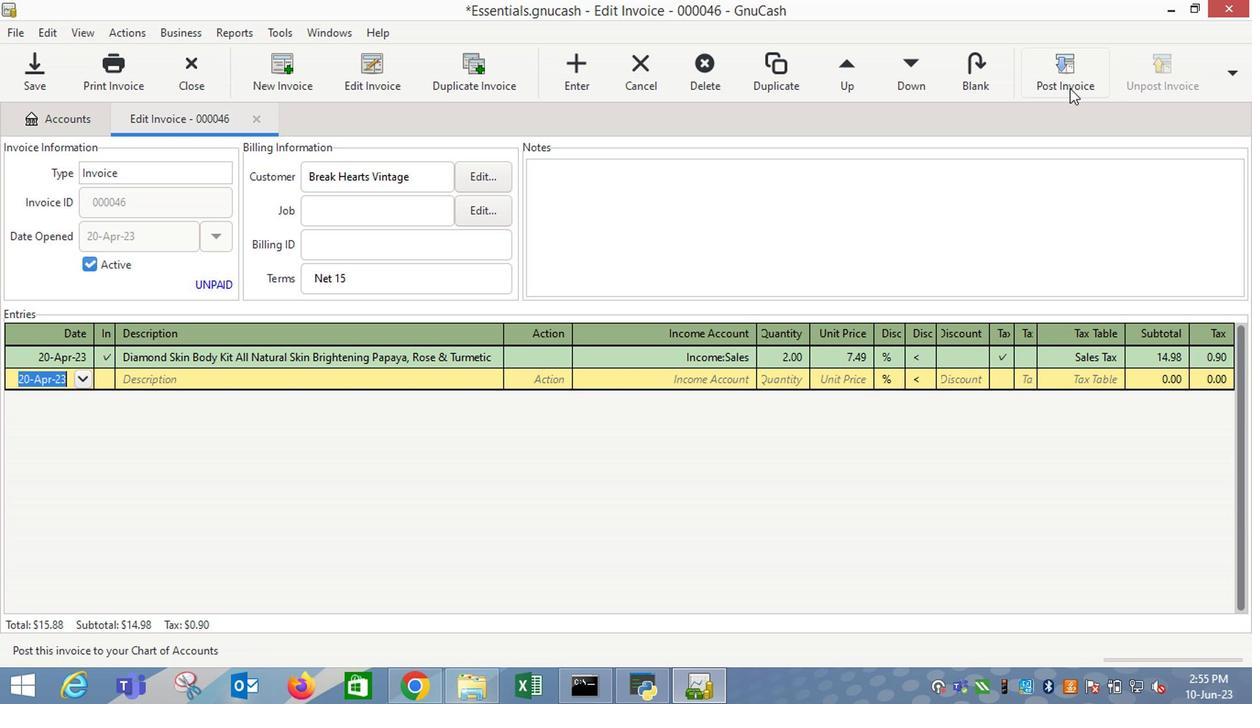 
Action: Mouse pressed left at (1068, 101)
Screenshot: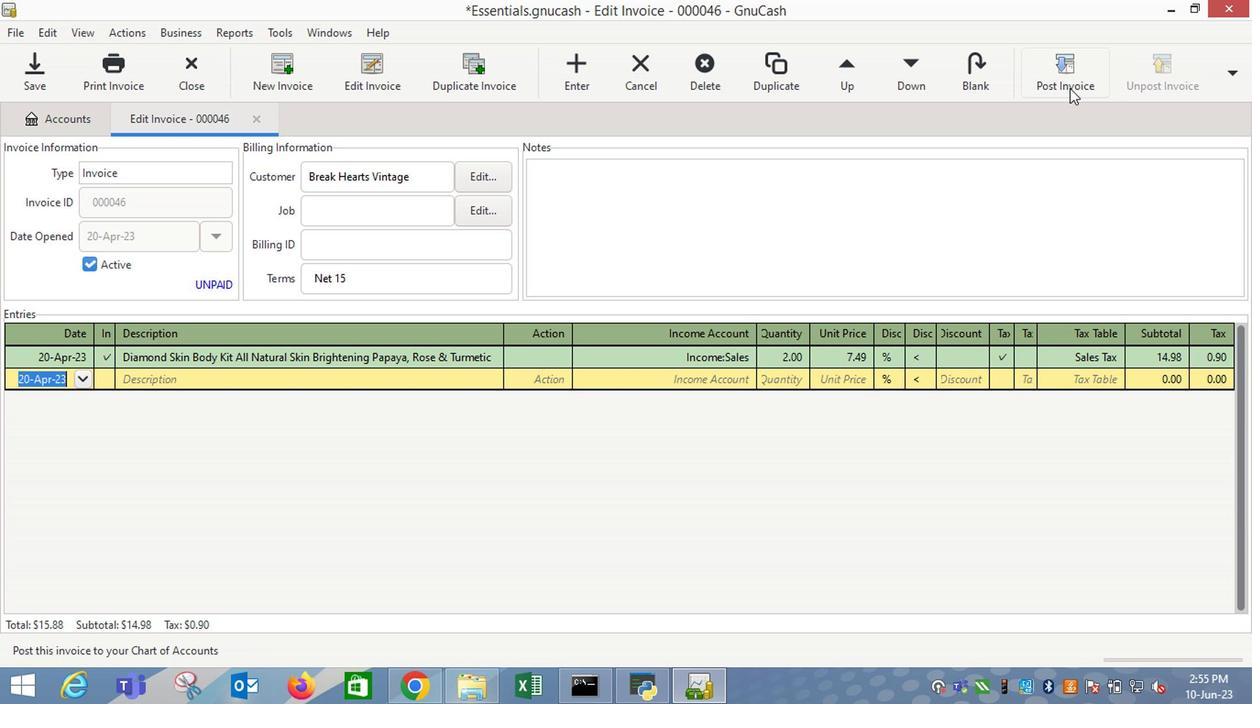
Action: Mouse moved to (768, 304)
Screenshot: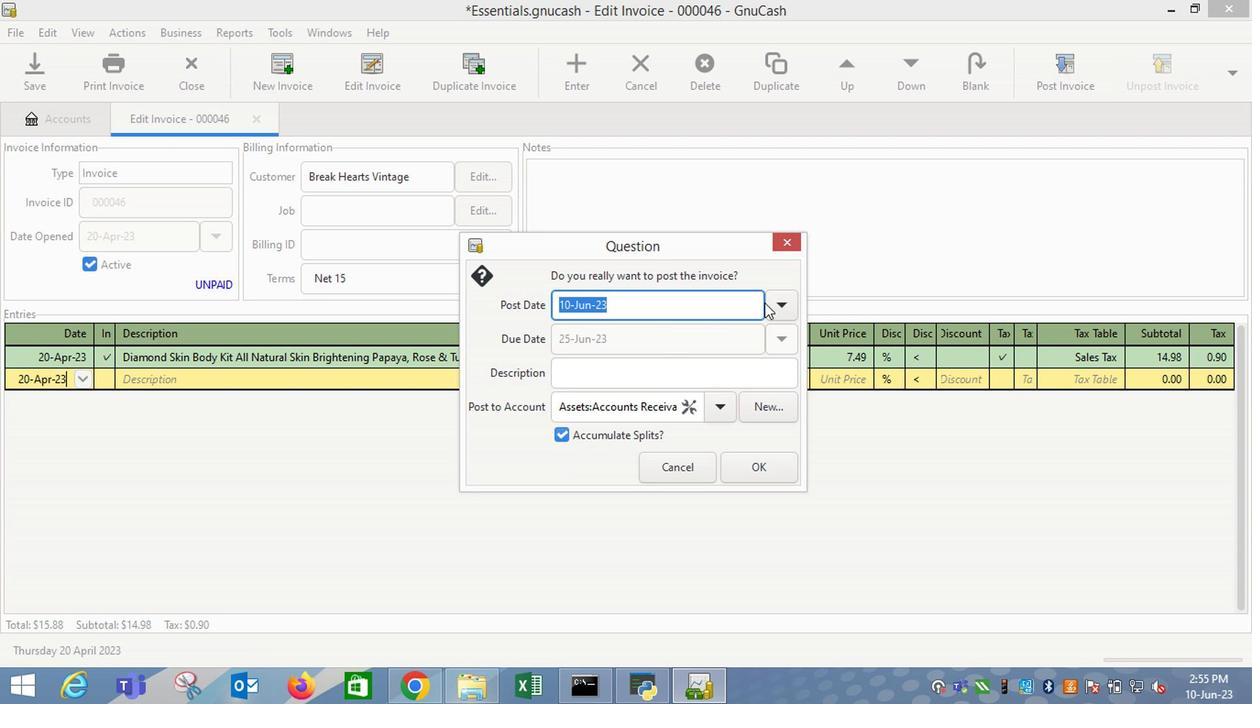 
Action: Mouse pressed left at (768, 304)
Screenshot: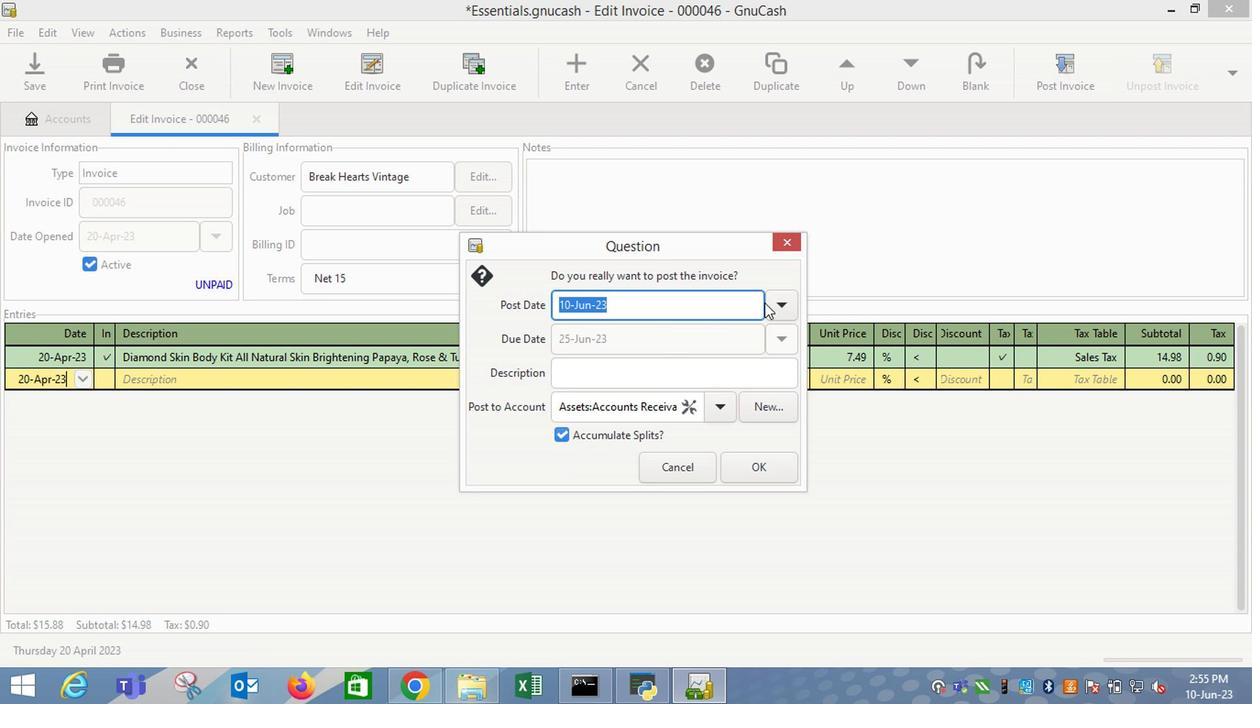 
Action: Mouse moved to (639, 336)
Screenshot: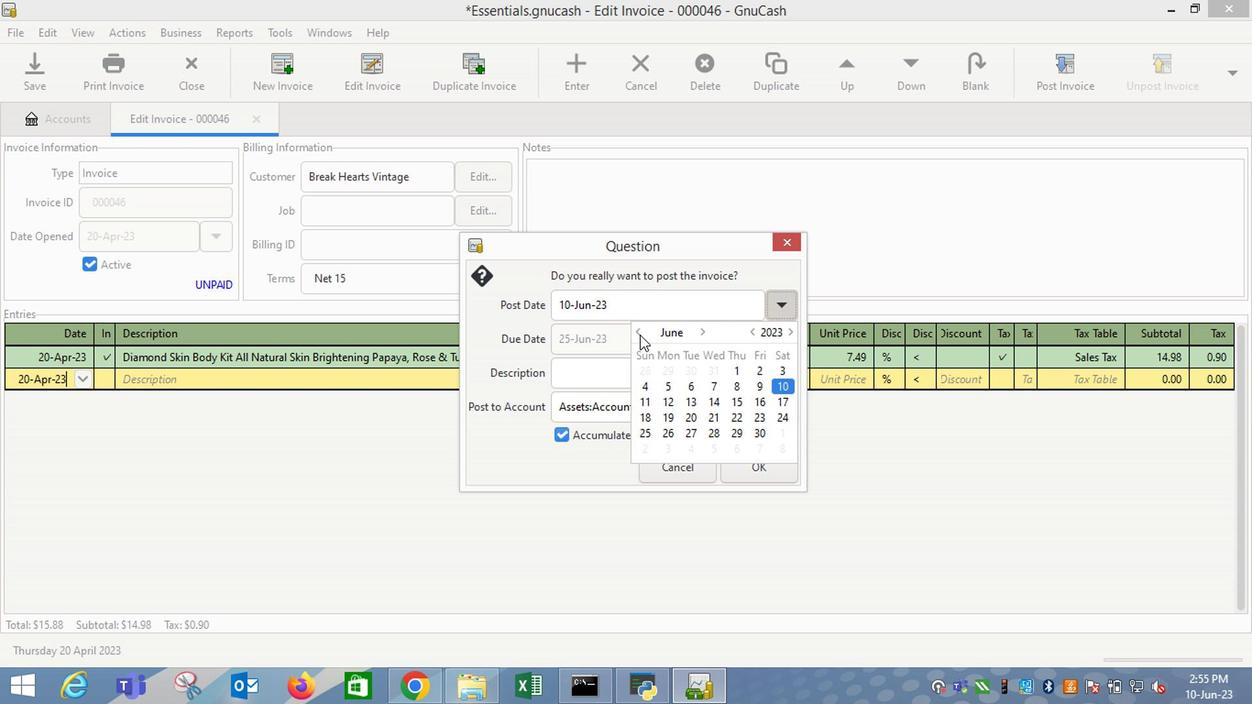 
Action: Mouse pressed left at (639, 336)
Screenshot: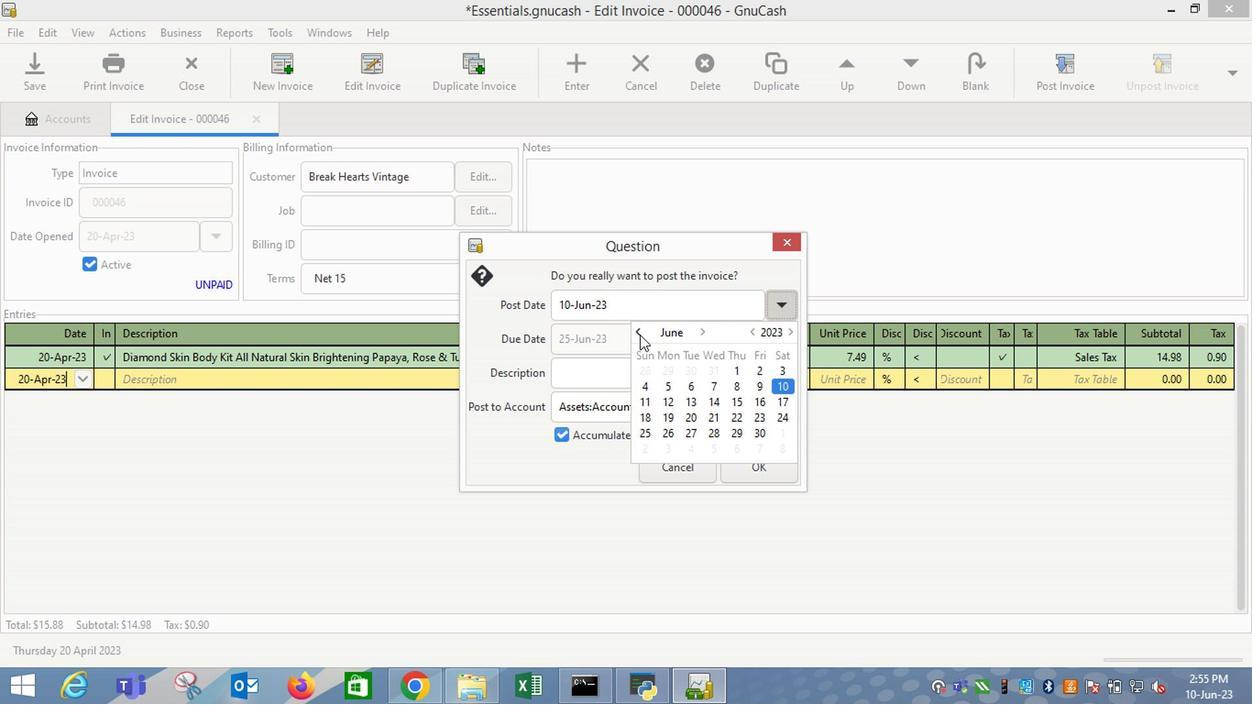 
Action: Mouse pressed left at (639, 336)
Screenshot: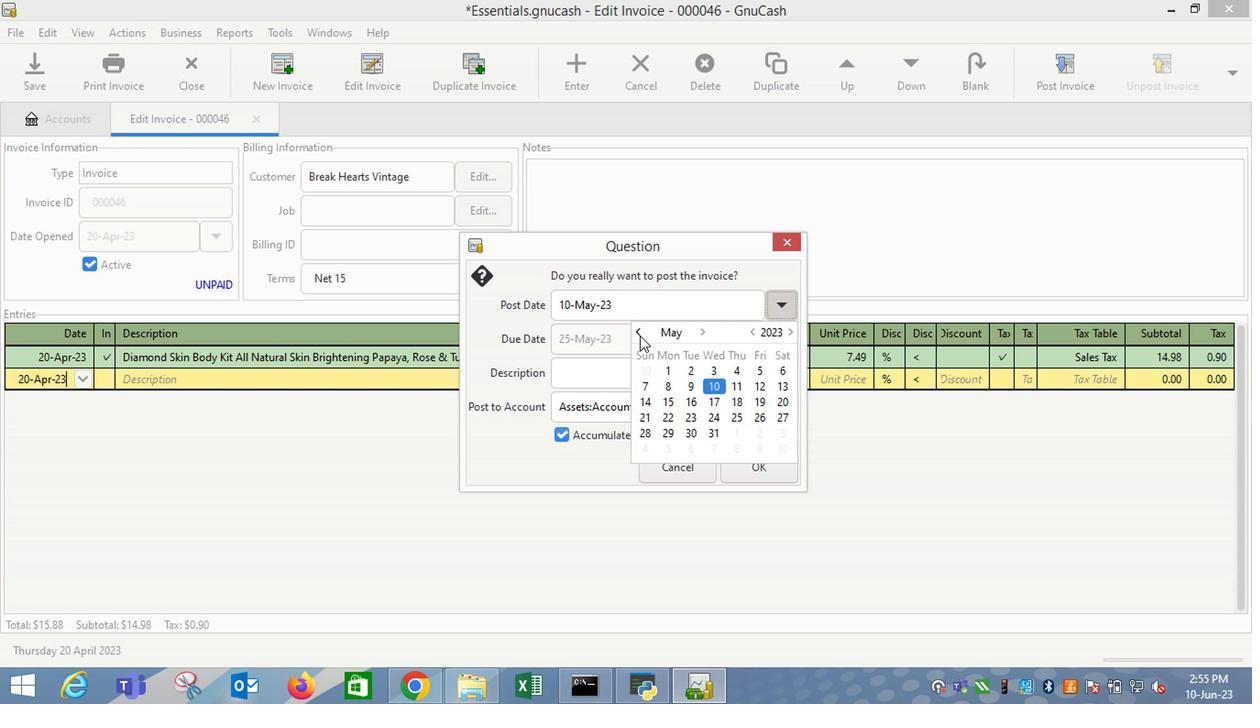
Action: Mouse moved to (737, 409)
Screenshot: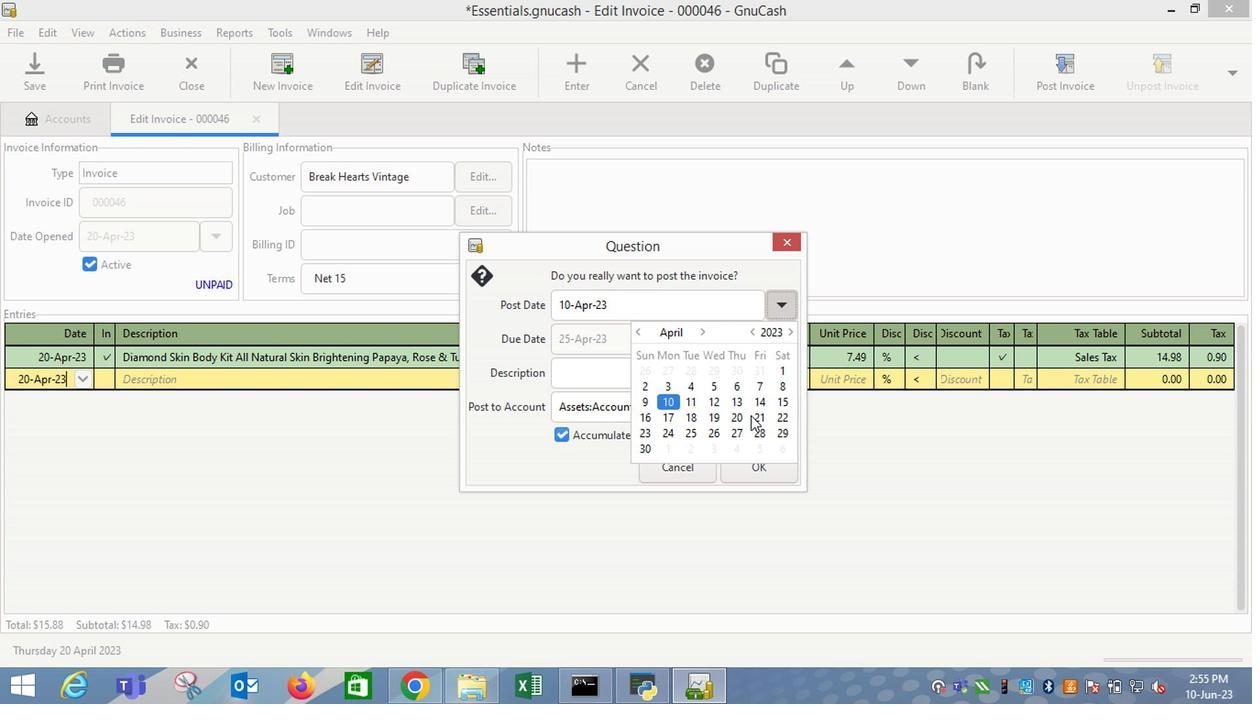 
Action: Mouse pressed left at (737, 409)
Screenshot: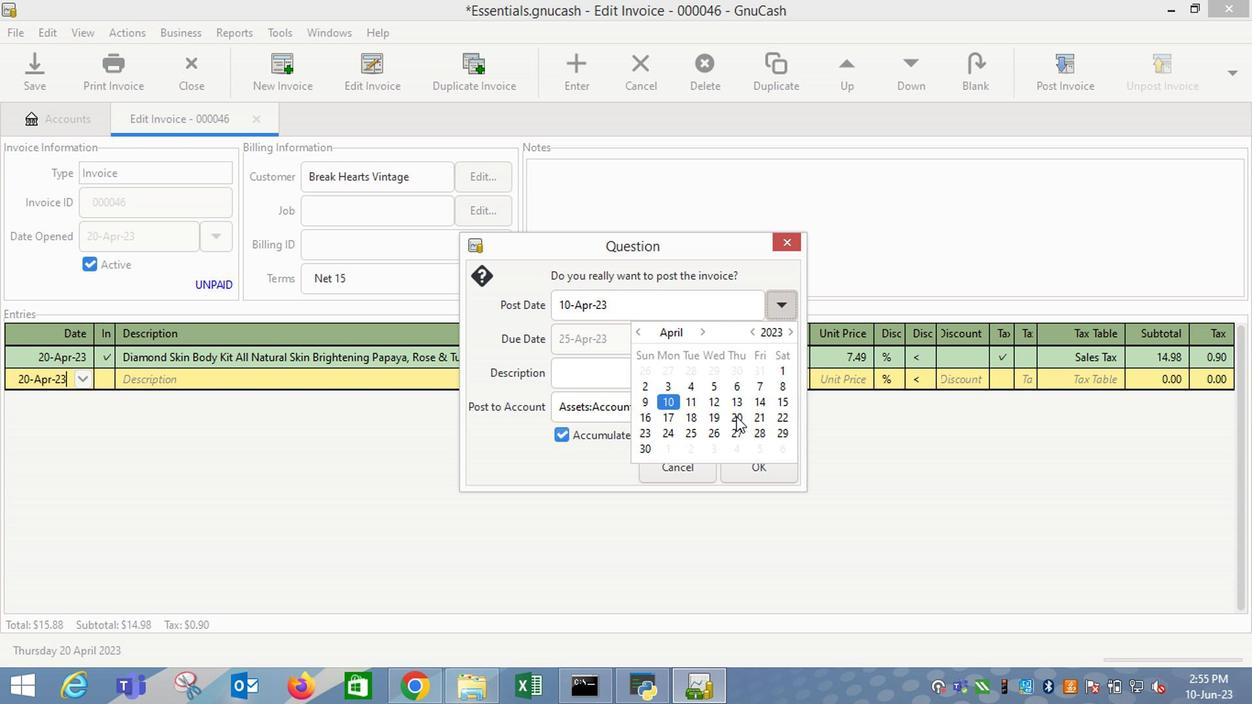 
Action: Mouse moved to (607, 427)
Screenshot: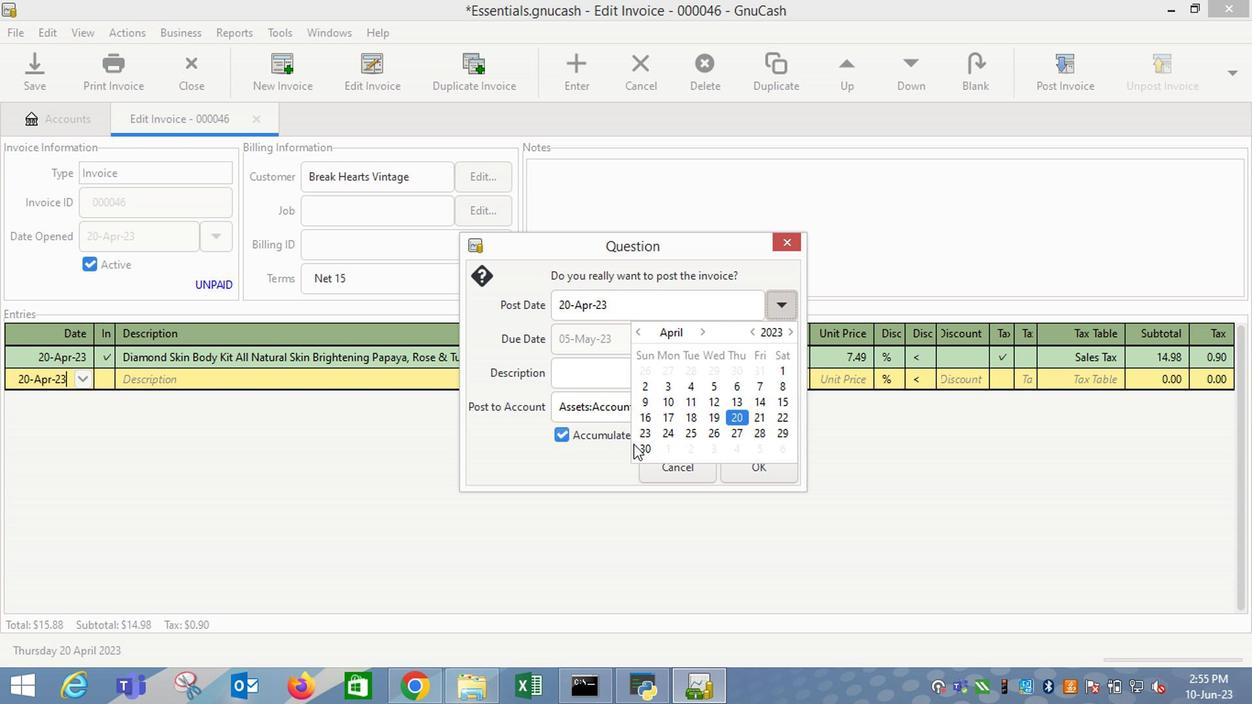 
Action: Mouse pressed left at (607, 427)
Screenshot: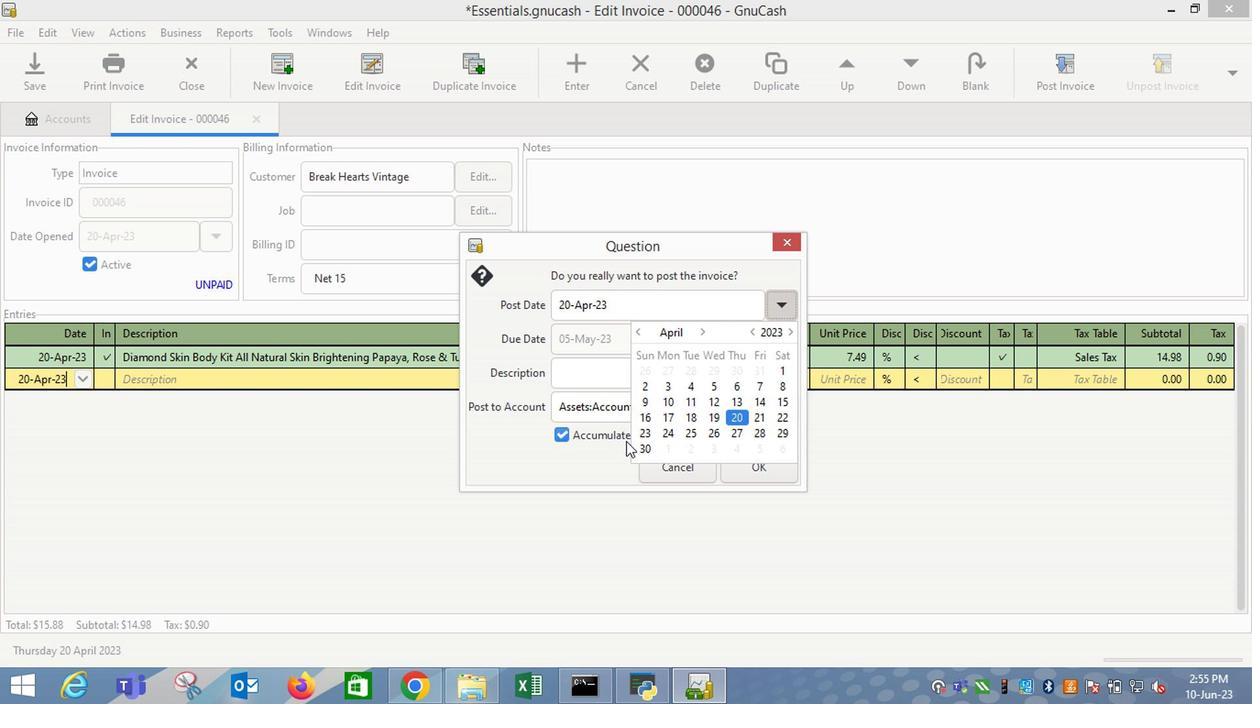 
Action: Mouse moved to (758, 455)
Screenshot: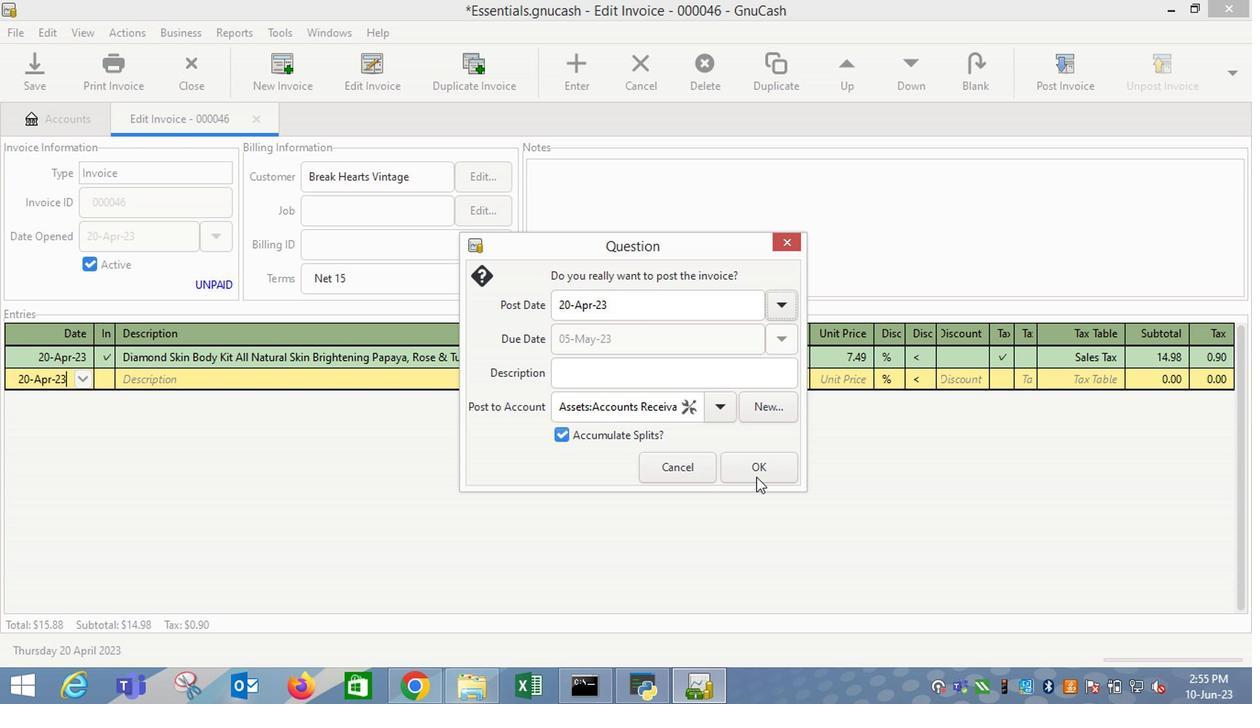 
Action: Mouse pressed left at (758, 455)
Screenshot: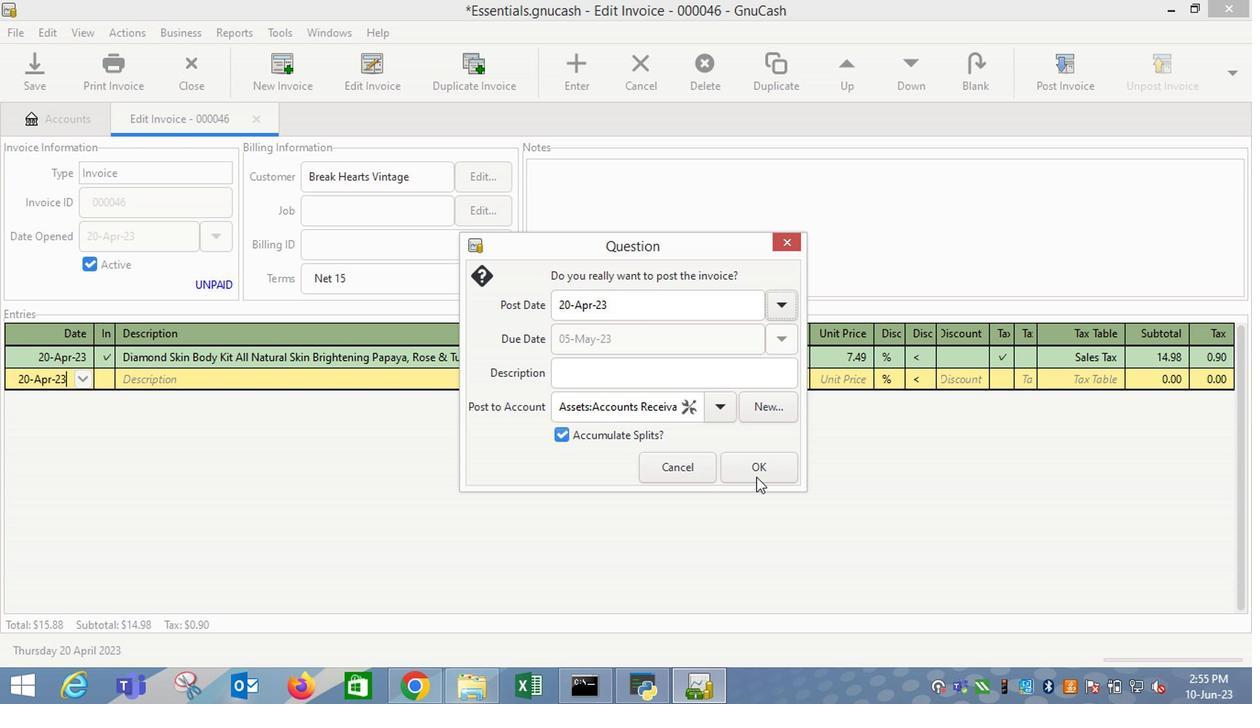 
Action: Mouse moved to (1181, 100)
Screenshot: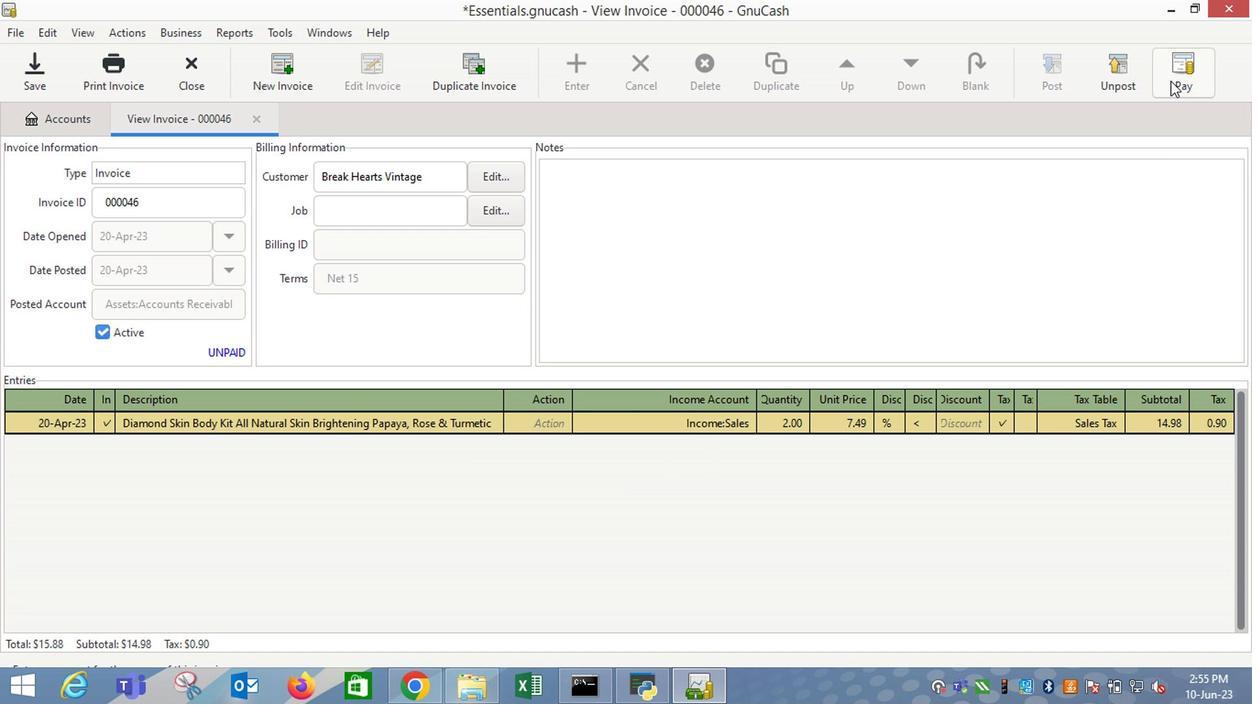 
Action: Mouse pressed left at (1181, 100)
Screenshot: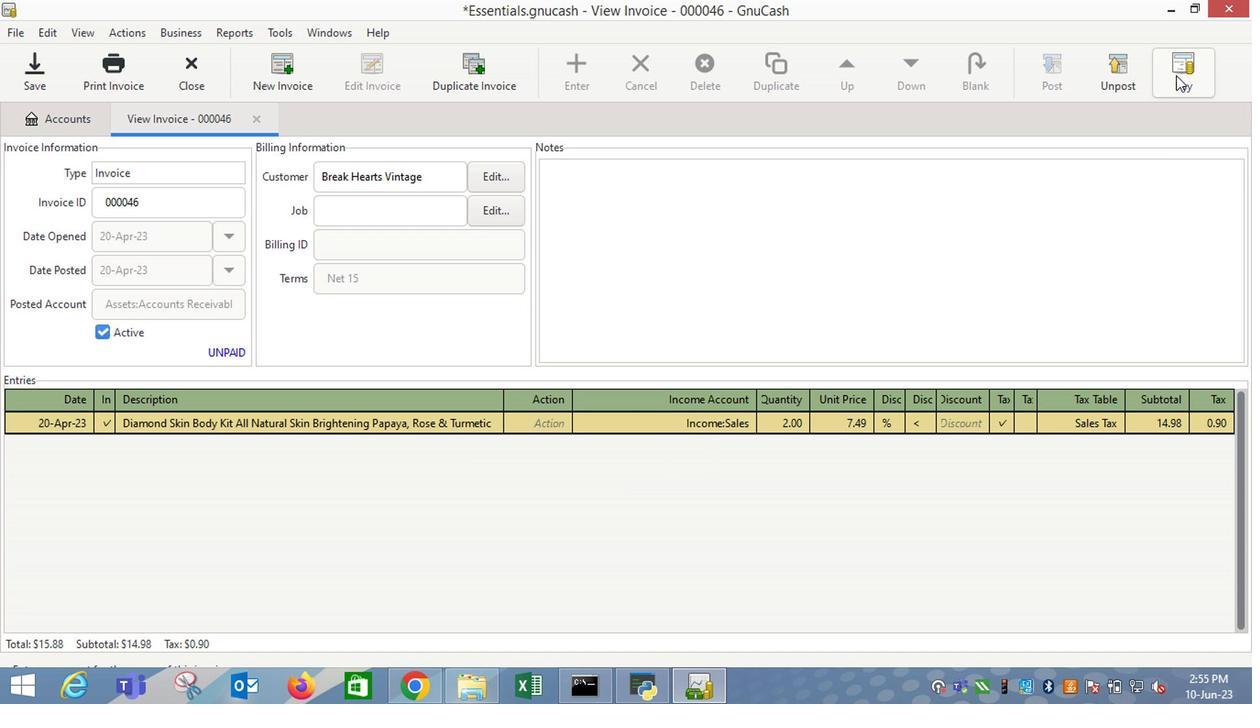 
Action: Mouse moved to (561, 352)
Screenshot: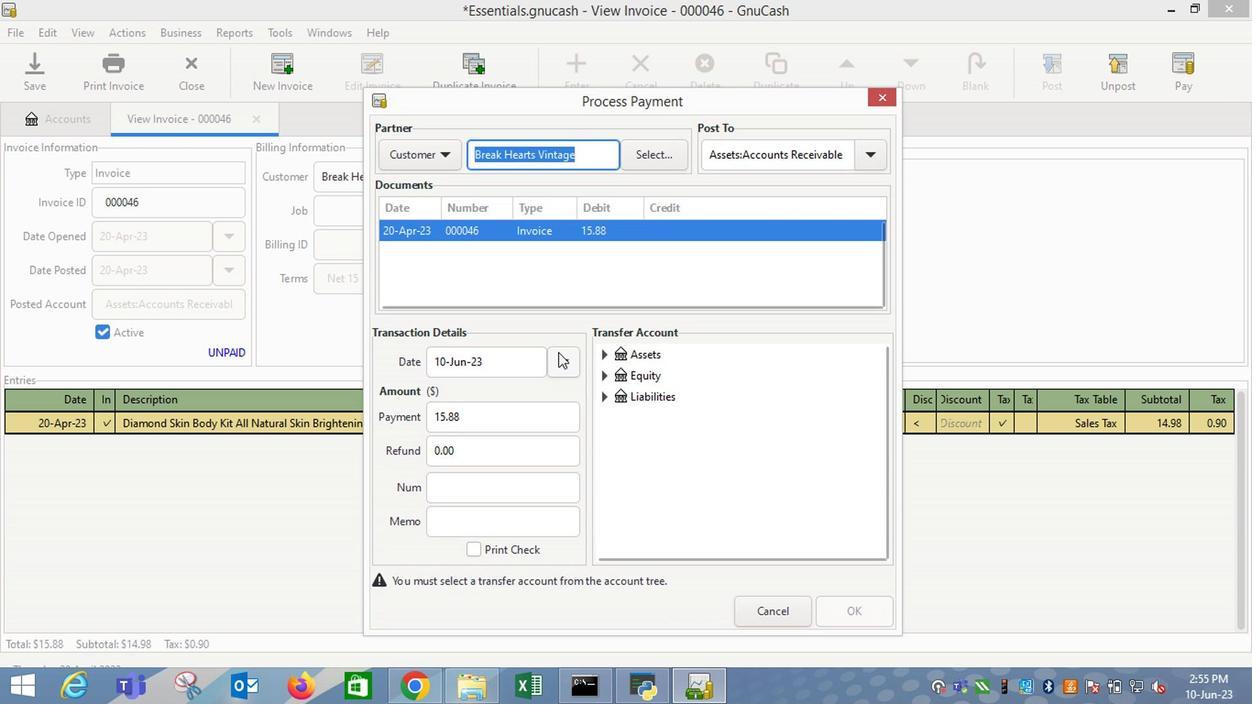 
Action: Mouse pressed left at (561, 352)
Screenshot: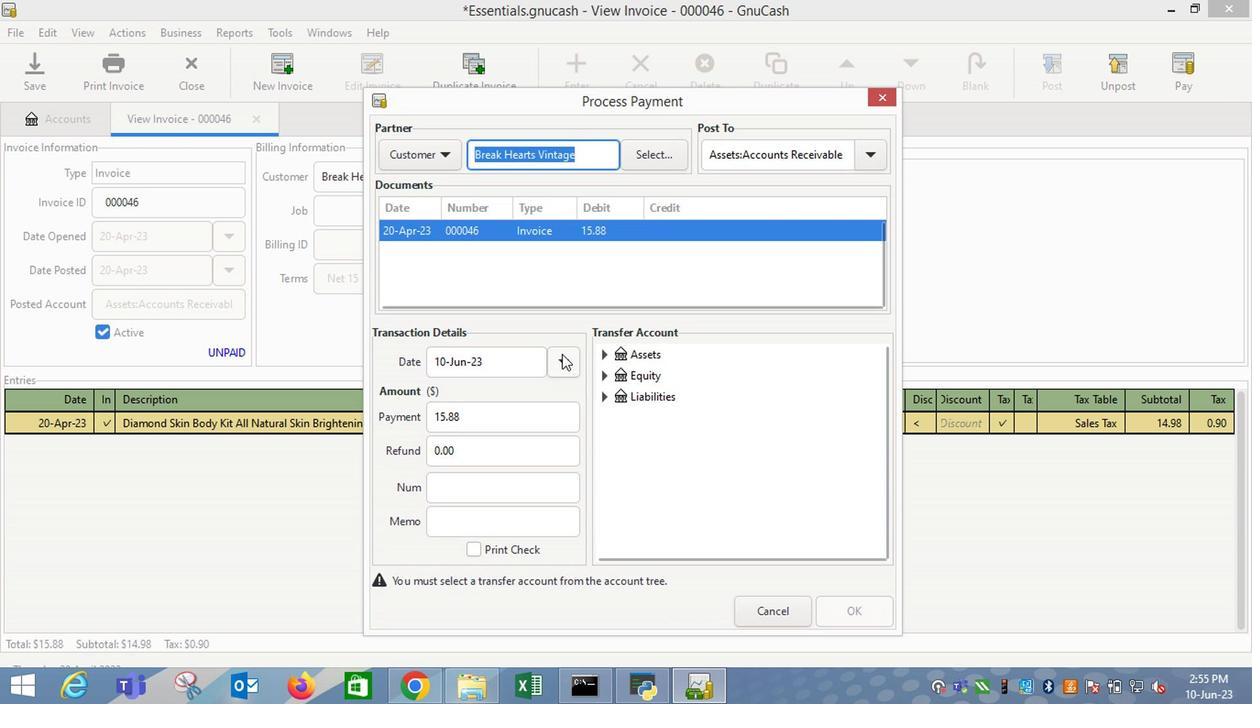 
Action: Mouse moved to (420, 385)
Screenshot: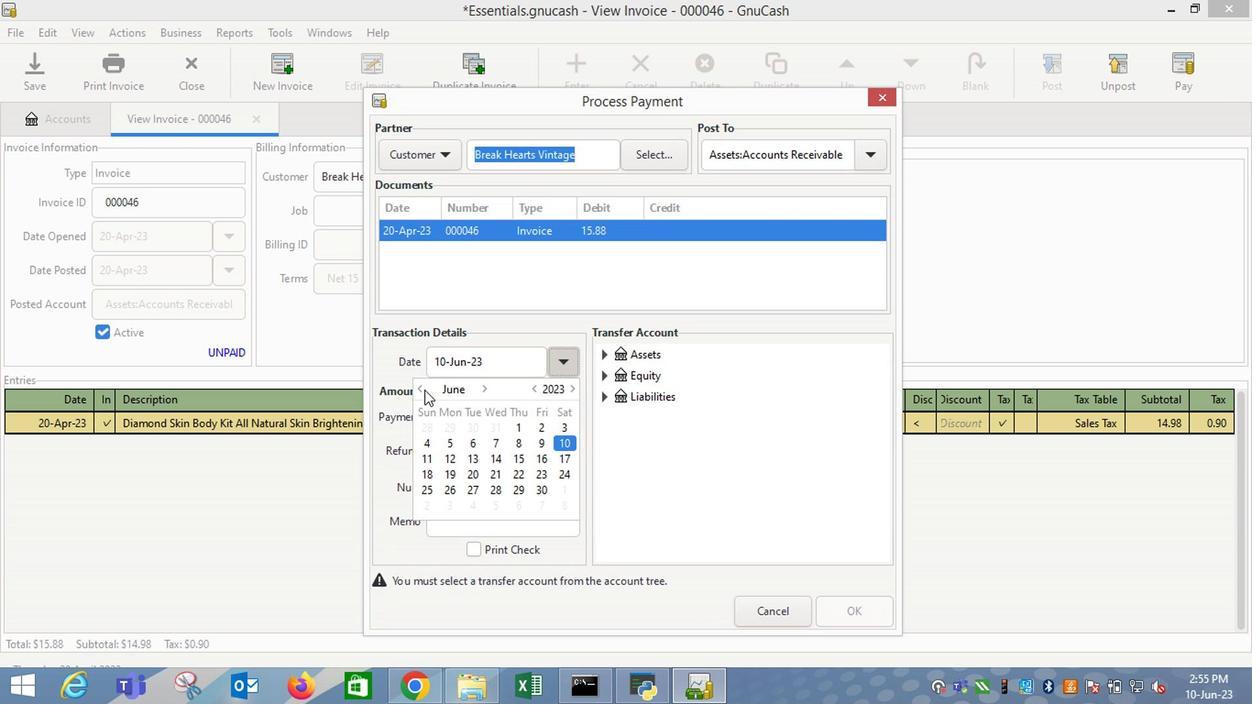 
Action: Mouse pressed left at (420, 385)
Screenshot: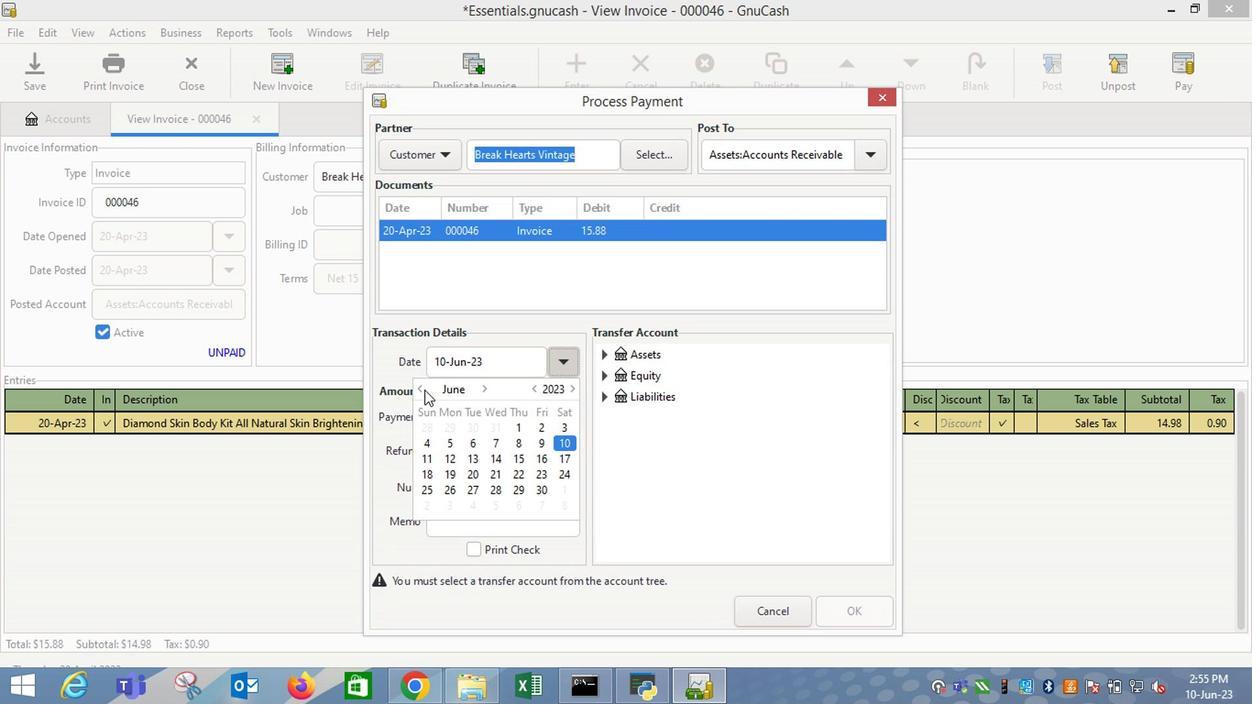 
Action: Mouse moved to (513, 418)
Screenshot: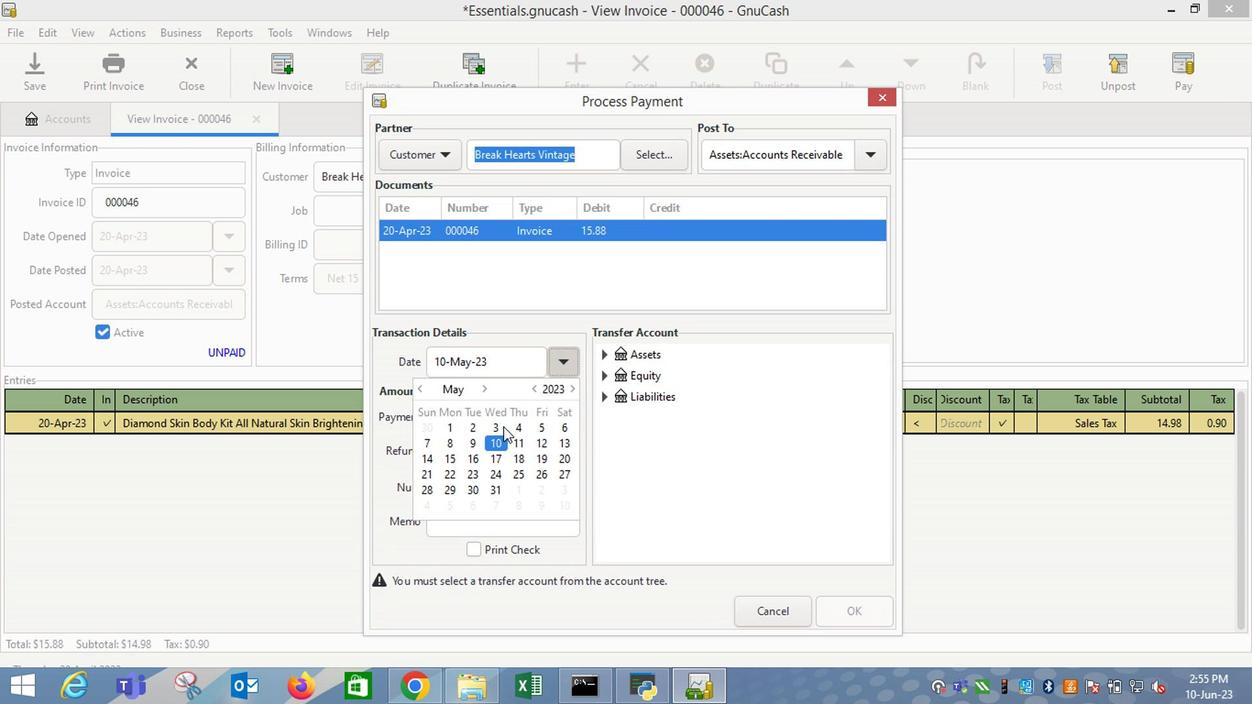 
Action: Mouse pressed left at (513, 418)
Screenshot: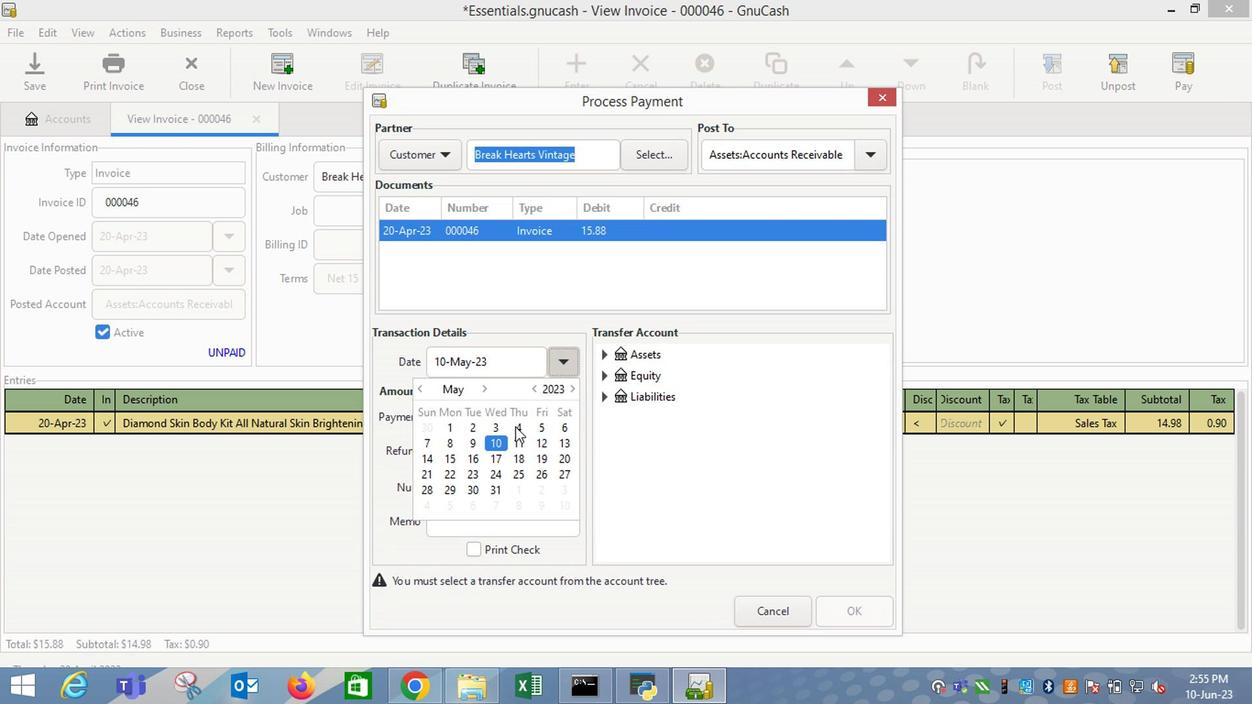 
Action: Mouse moved to (625, 427)
Screenshot: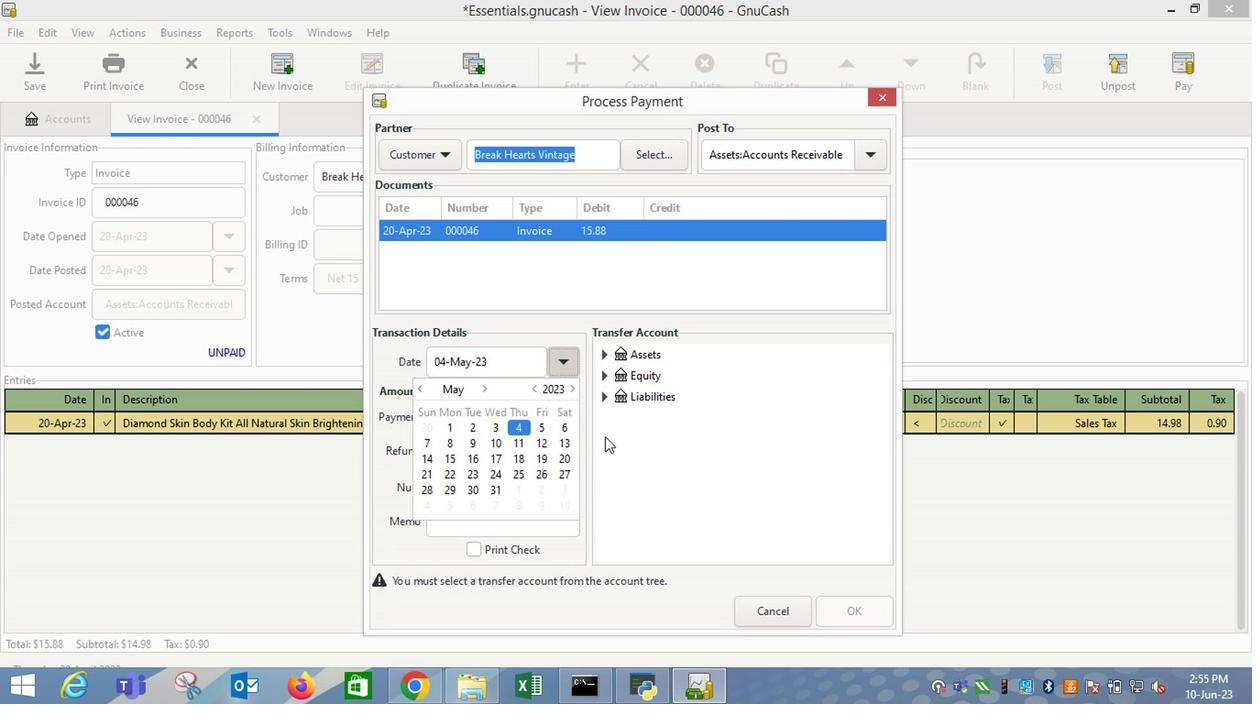 
Action: Mouse pressed left at (625, 427)
Screenshot: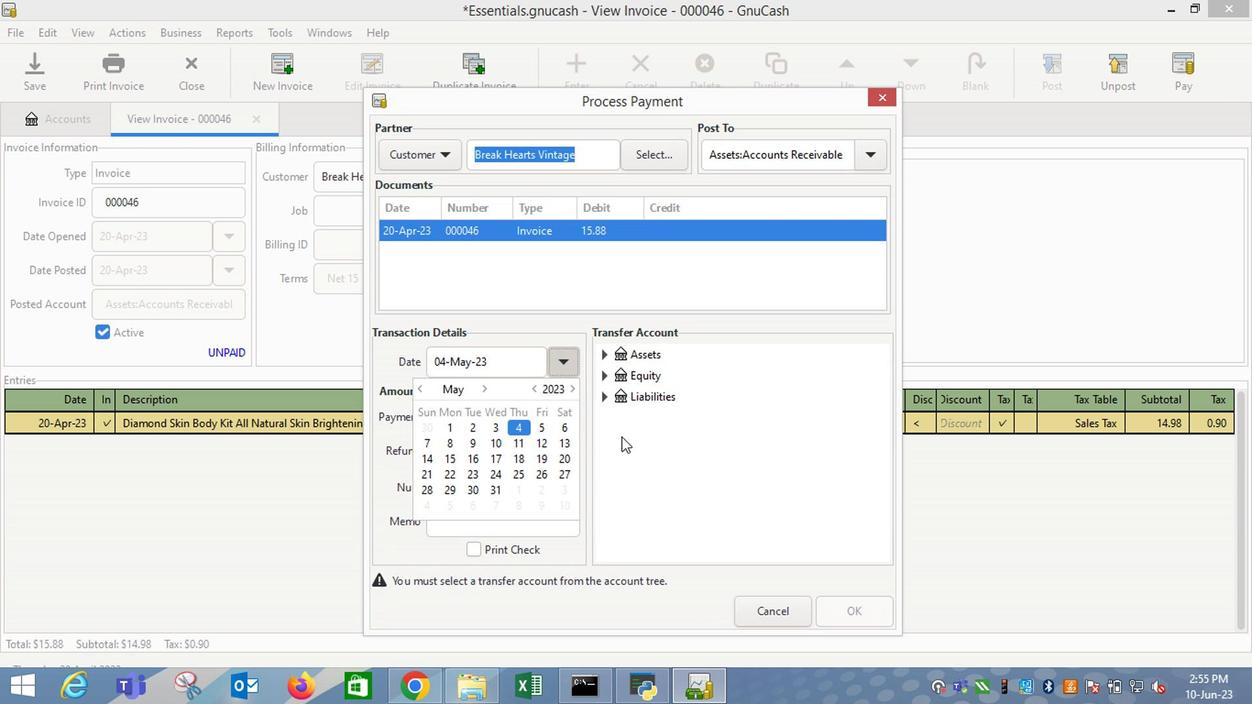 
Action: Mouse moved to (604, 348)
Screenshot: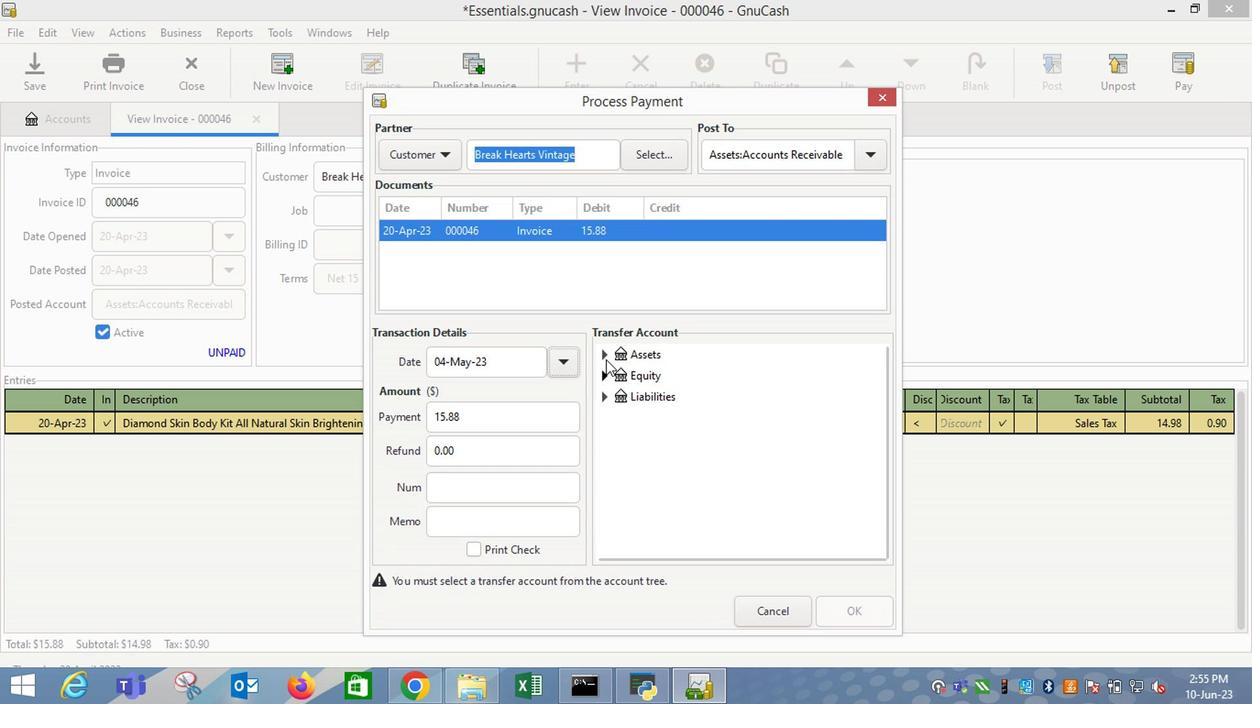 
Action: Mouse pressed left at (604, 348)
Screenshot: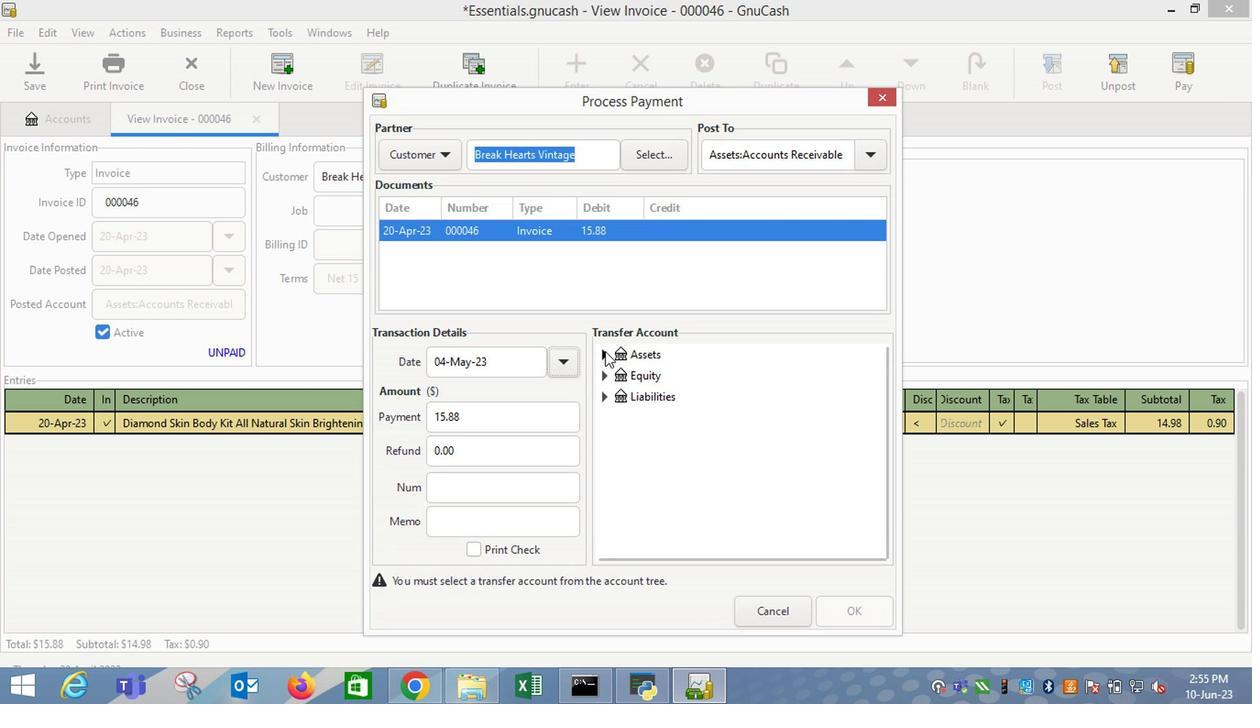 
Action: Mouse moved to (621, 375)
Screenshot: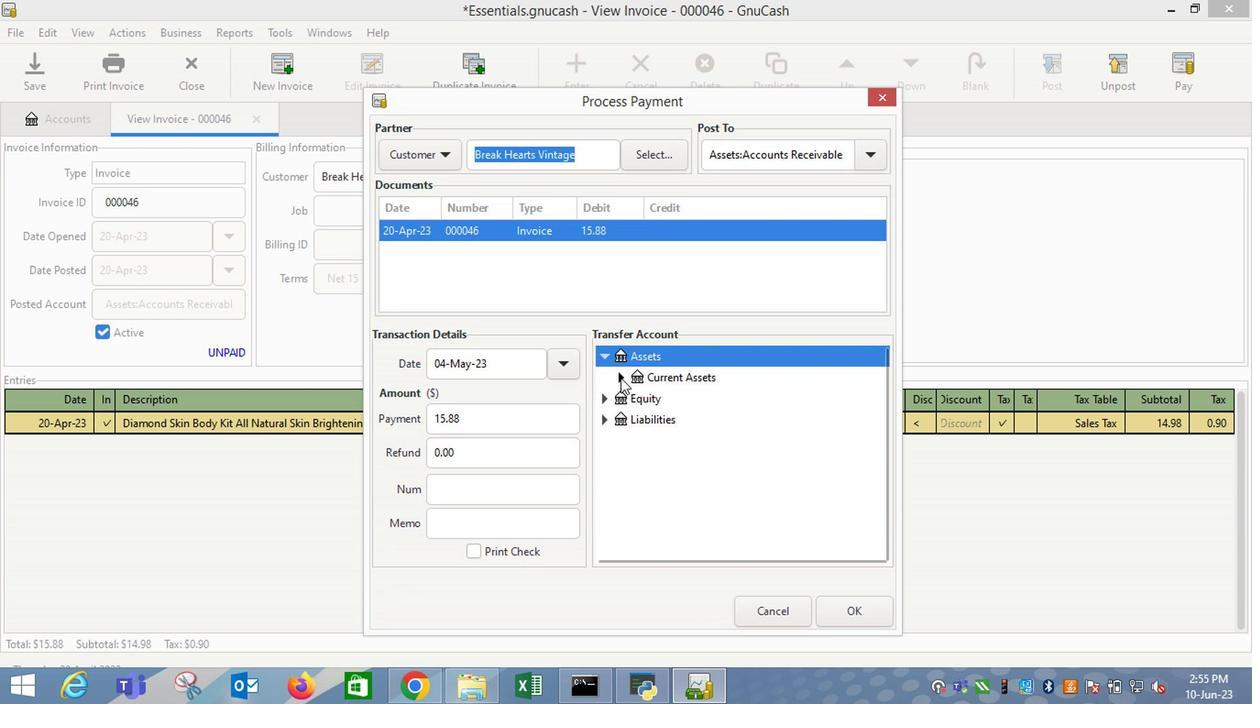 
Action: Mouse pressed left at (621, 375)
Screenshot: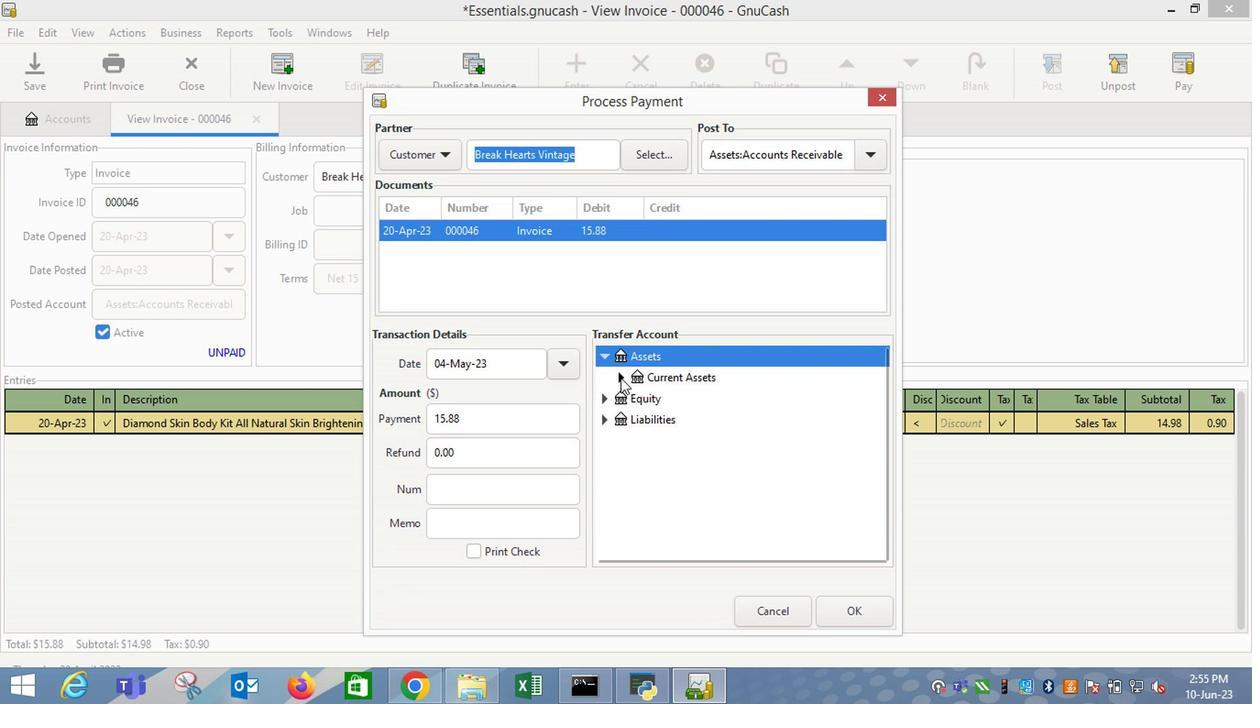 
Action: Mouse moved to (652, 393)
Screenshot: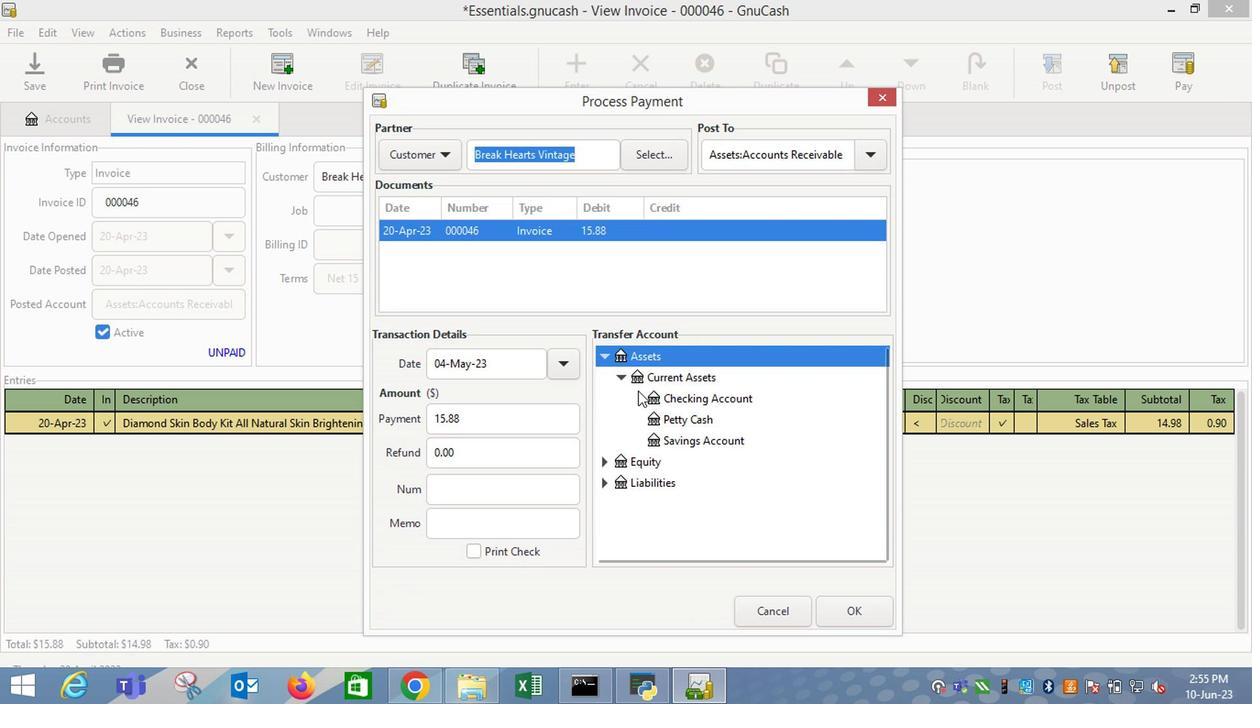 
Action: Mouse pressed left at (652, 393)
Screenshot: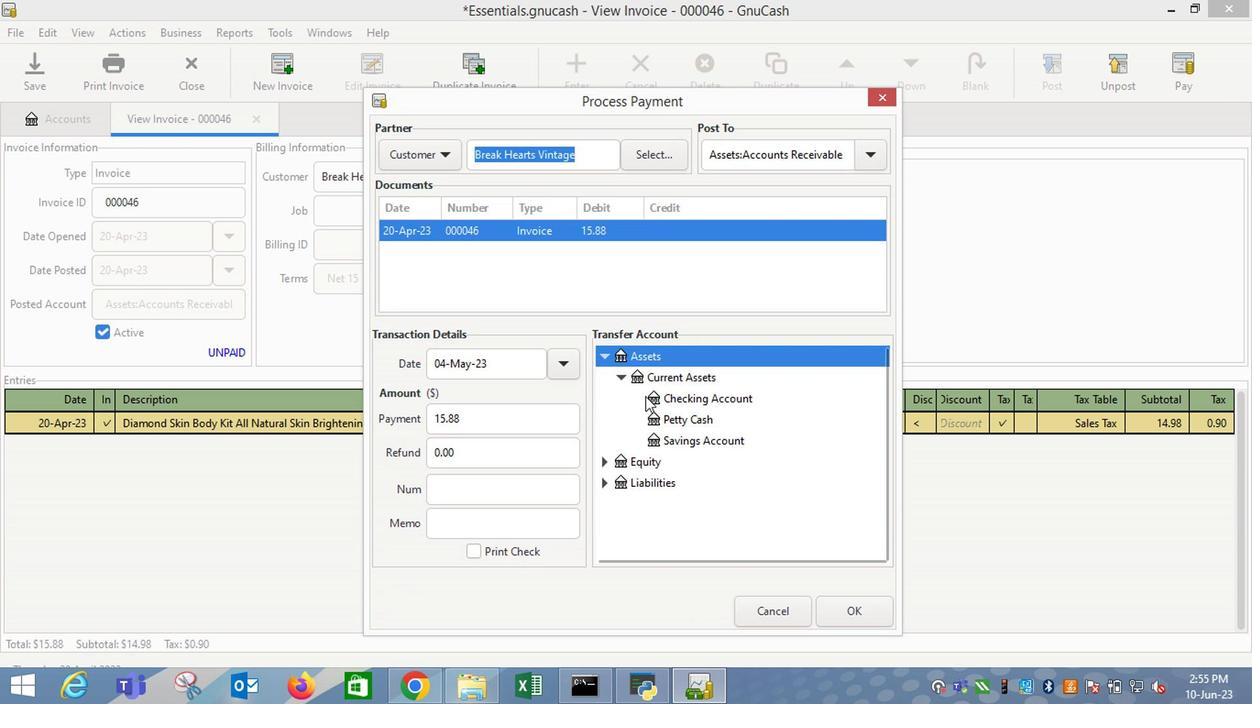 
Action: Mouse moved to (832, 581)
Screenshot: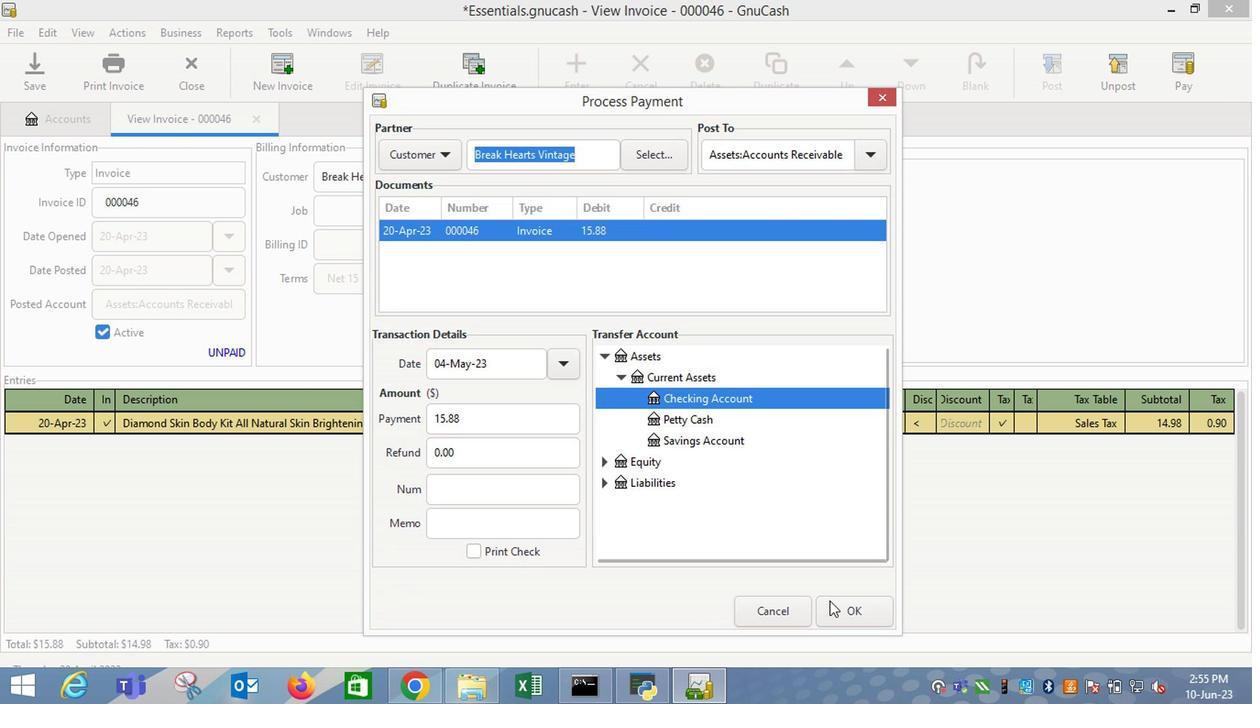
Action: Mouse pressed left at (832, 581)
Screenshot: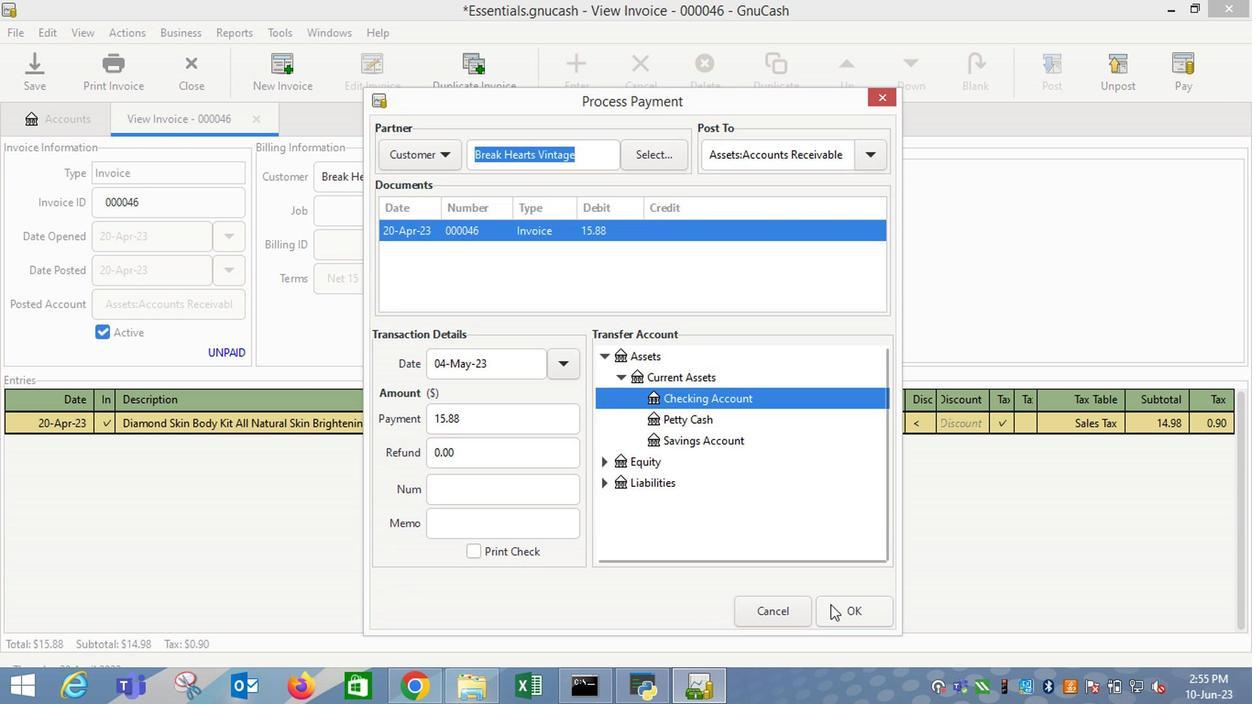 
Action: Mouse moved to (110, 95)
Screenshot: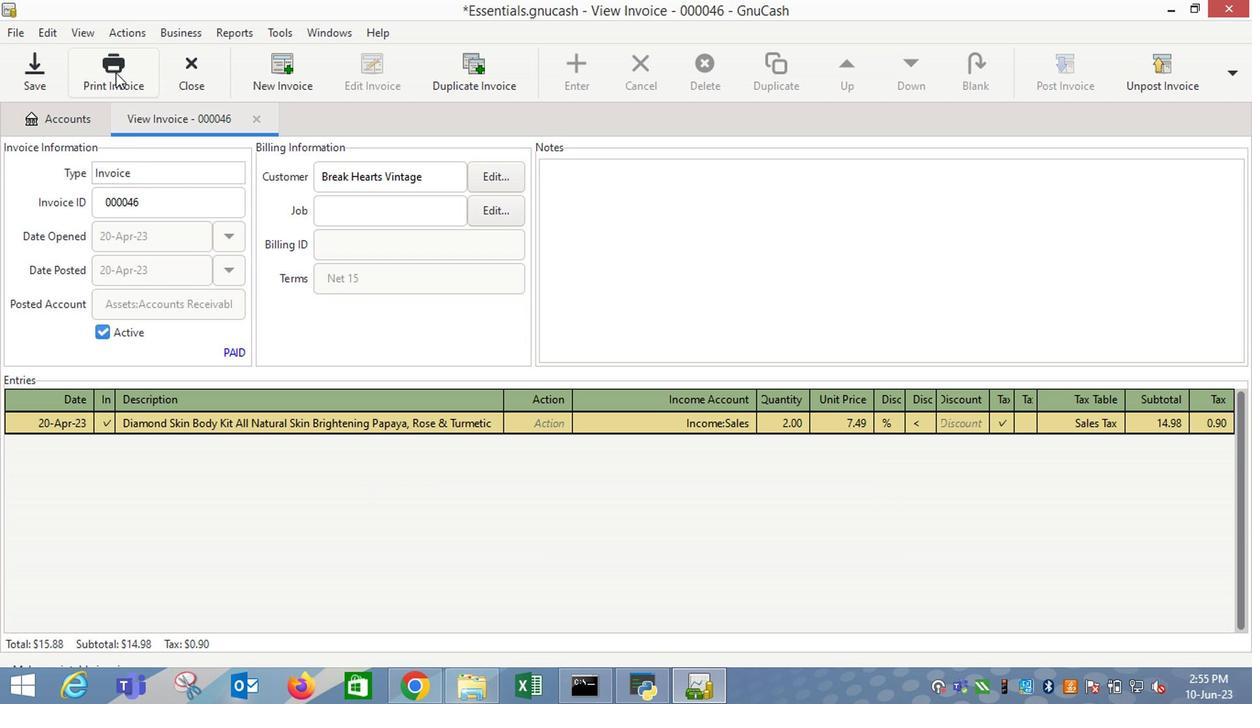 
Action: Mouse pressed left at (110, 95)
Screenshot: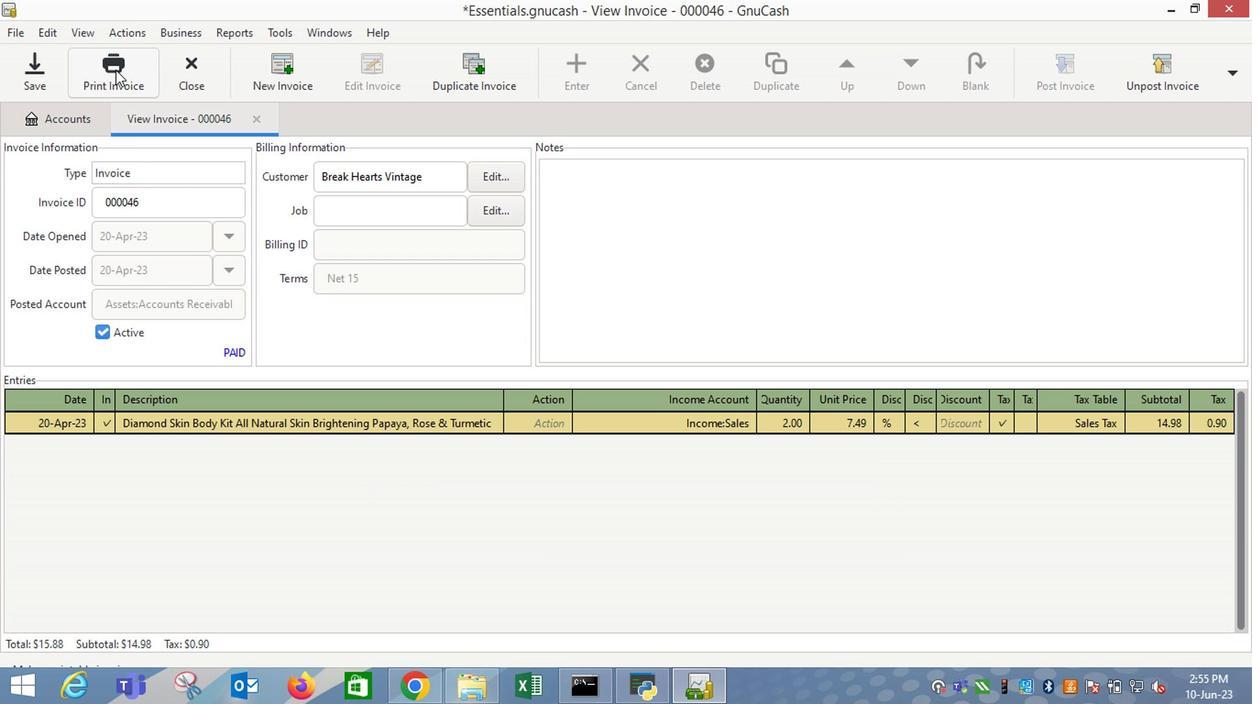 
Action: Mouse moved to (545, 415)
Screenshot: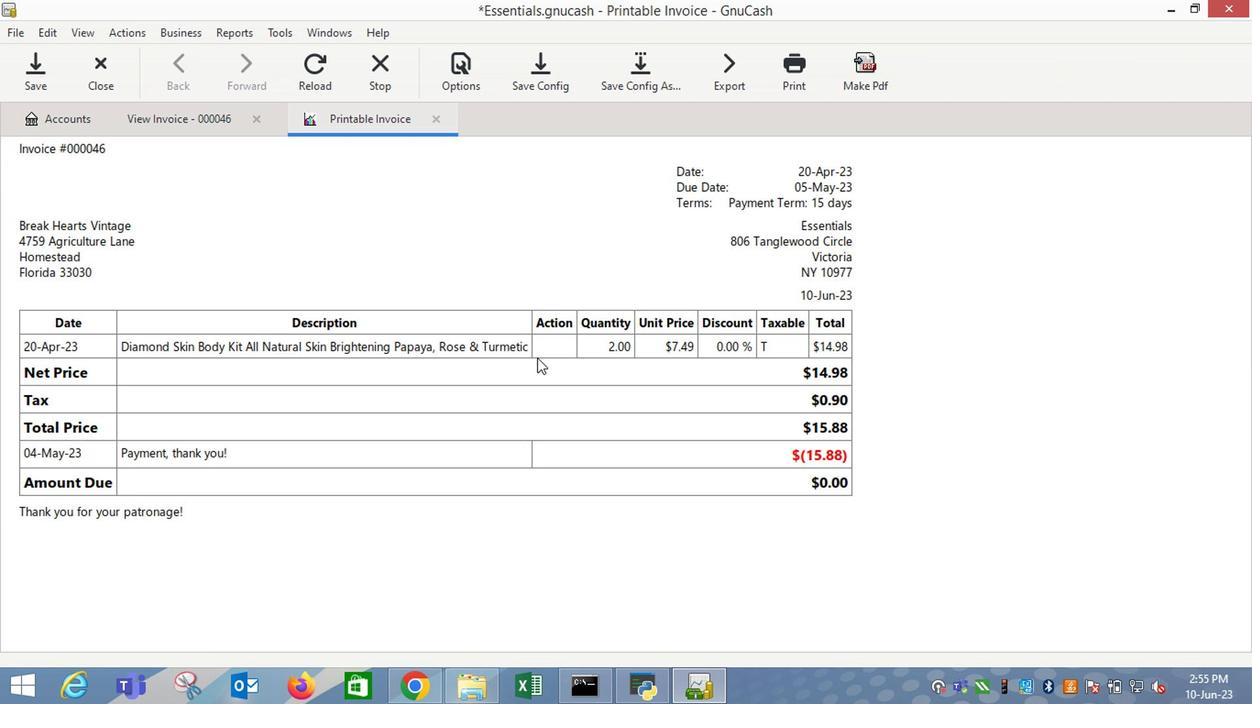 
